 Task: Add a condition where "Channel Is not Chat transcript" in new tickets in your groups.
Action: Mouse moved to (122, 401)
Screenshot: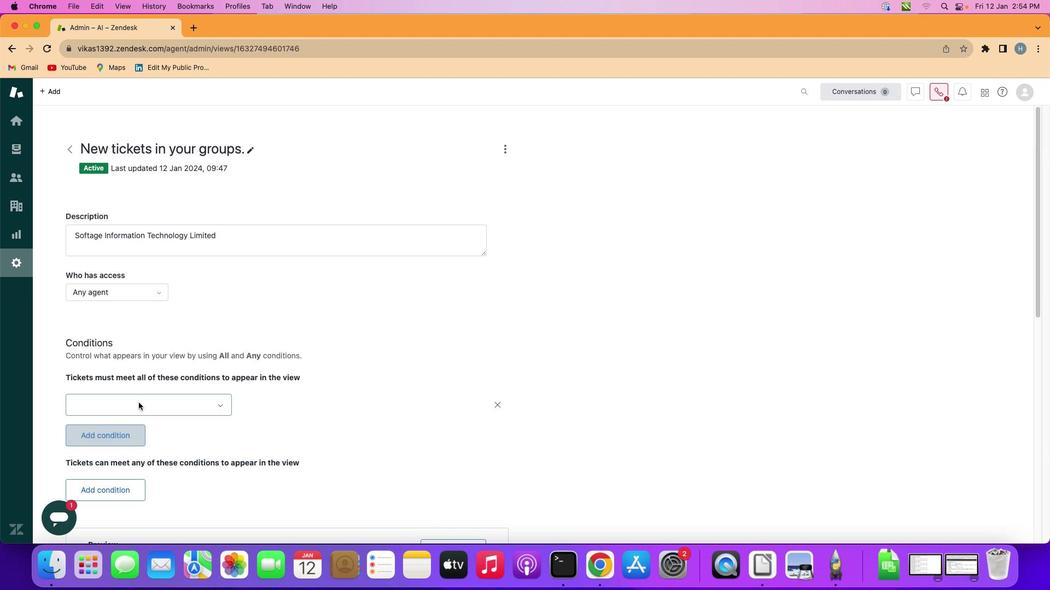 
Action: Mouse pressed left at (122, 401)
Screenshot: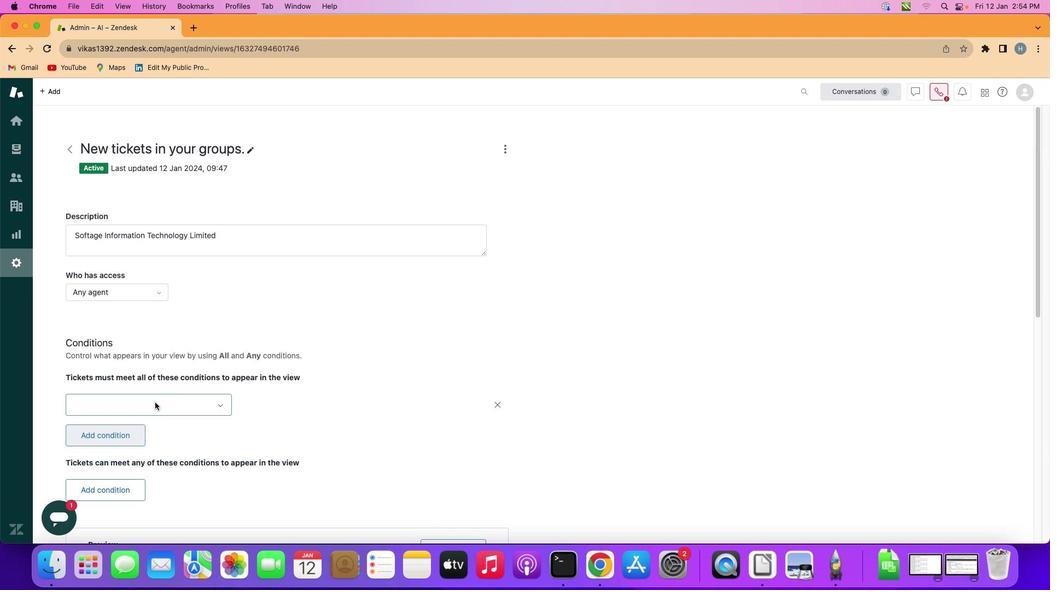 
Action: Mouse moved to (168, 403)
Screenshot: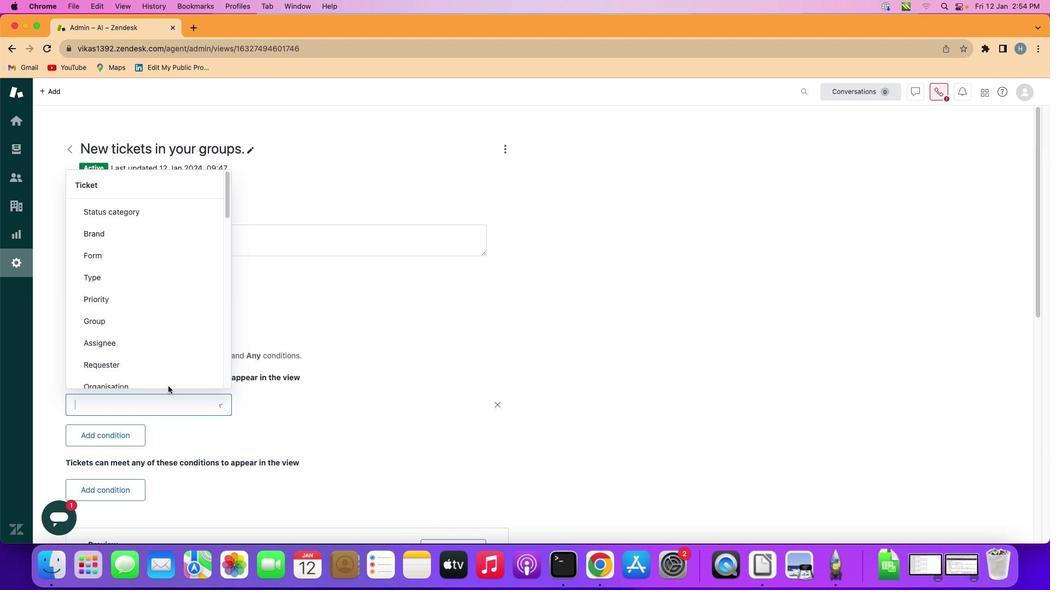
Action: Mouse pressed left at (168, 403)
Screenshot: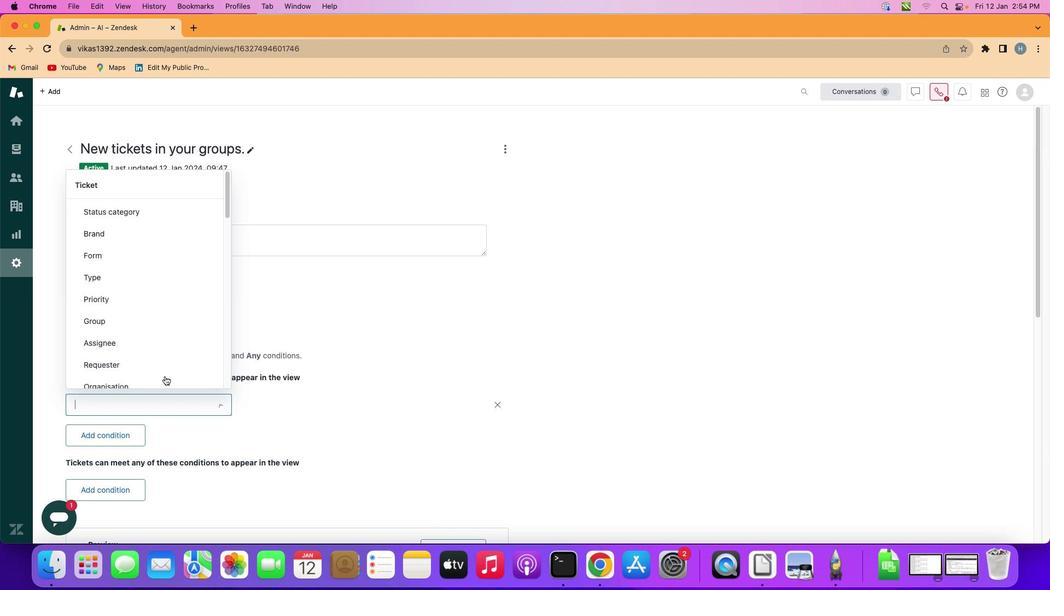 
Action: Mouse moved to (156, 289)
Screenshot: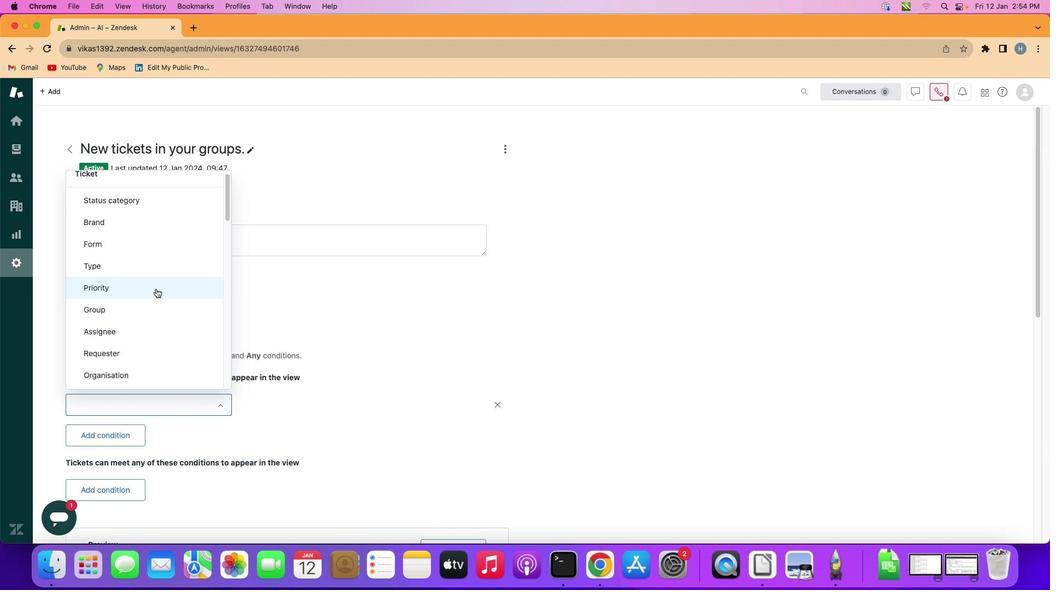 
Action: Mouse scrolled (156, 289) with delta (0, 0)
Screenshot: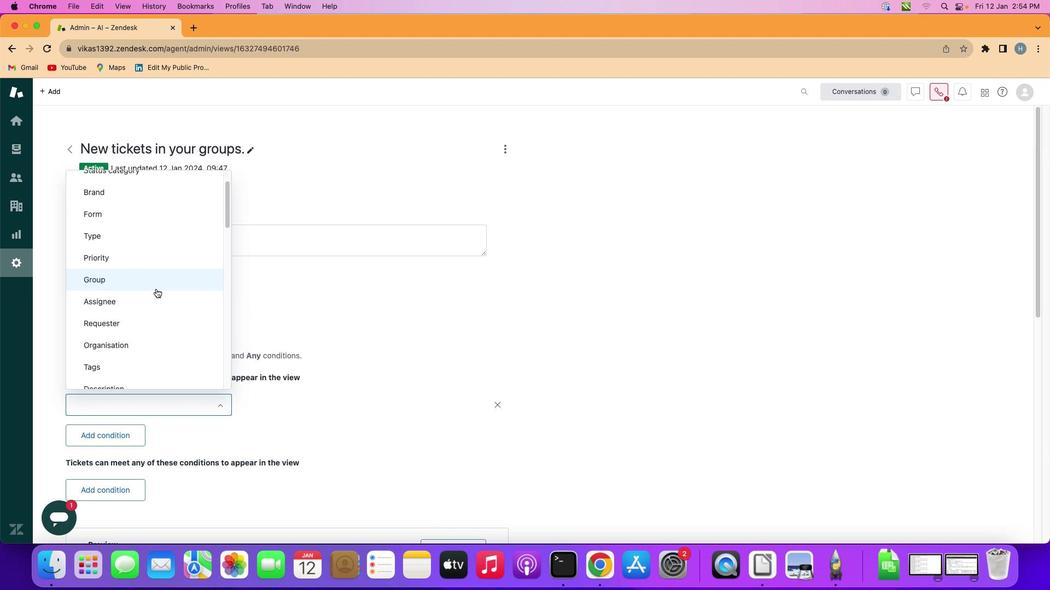 
Action: Mouse scrolled (156, 289) with delta (0, 0)
Screenshot: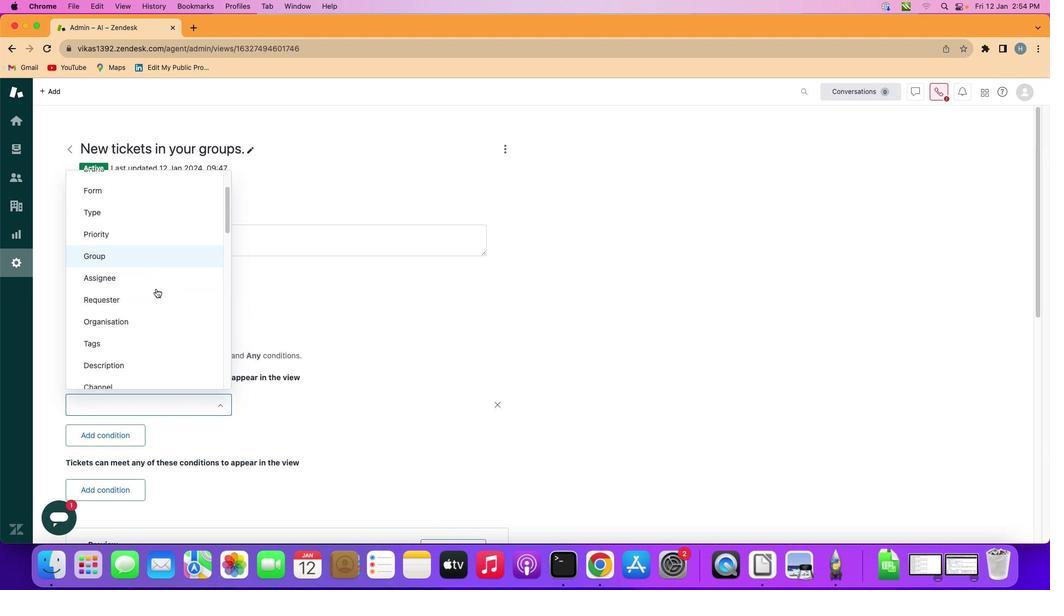 
Action: Mouse scrolled (156, 289) with delta (0, 0)
Screenshot: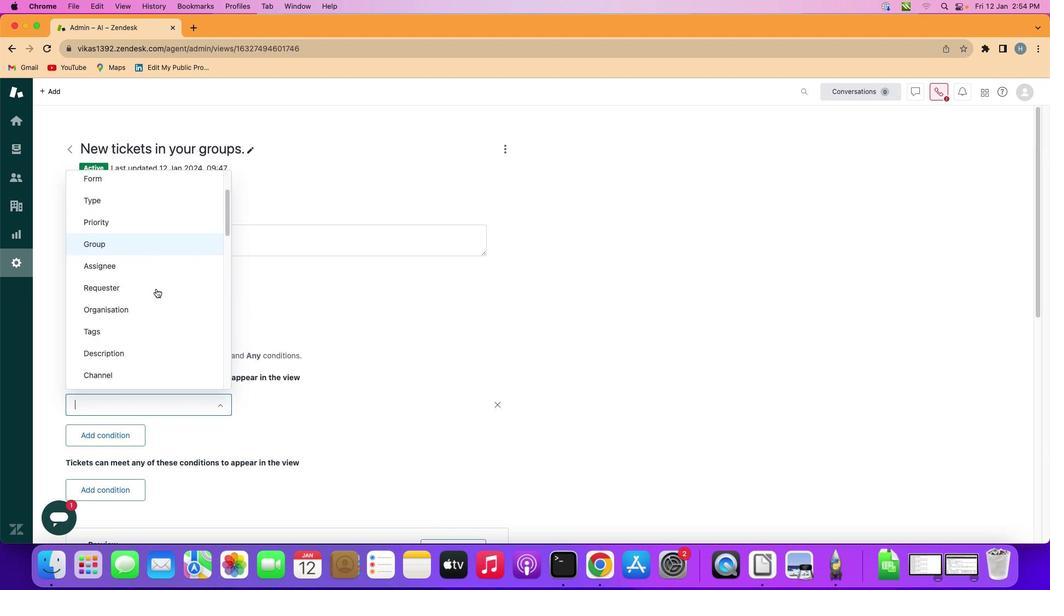 
Action: Mouse moved to (156, 289)
Screenshot: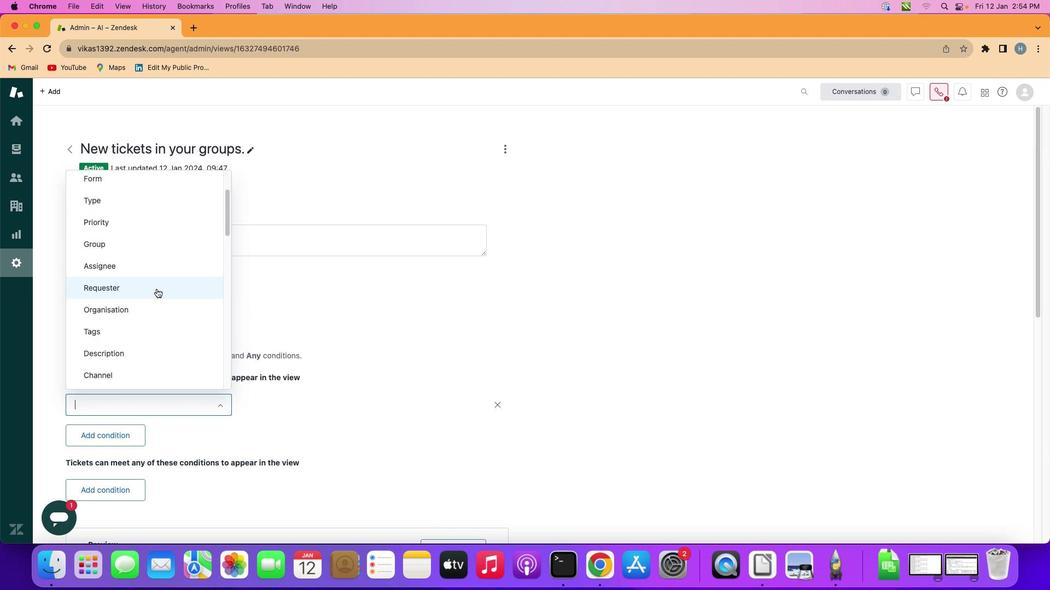 
Action: Mouse scrolled (156, 289) with delta (0, 0)
Screenshot: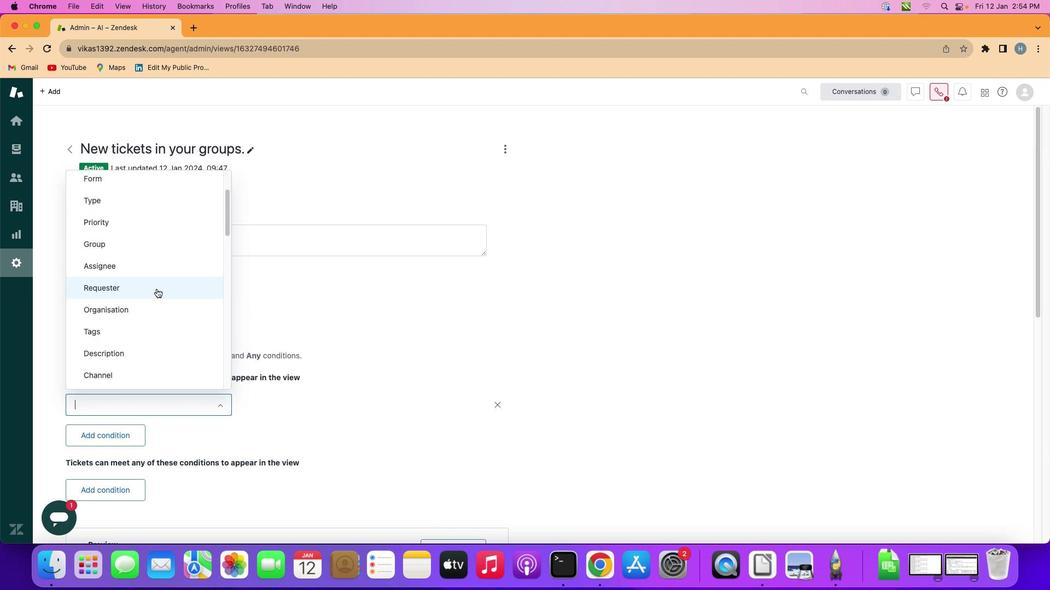 
Action: Mouse scrolled (156, 289) with delta (0, 0)
Screenshot: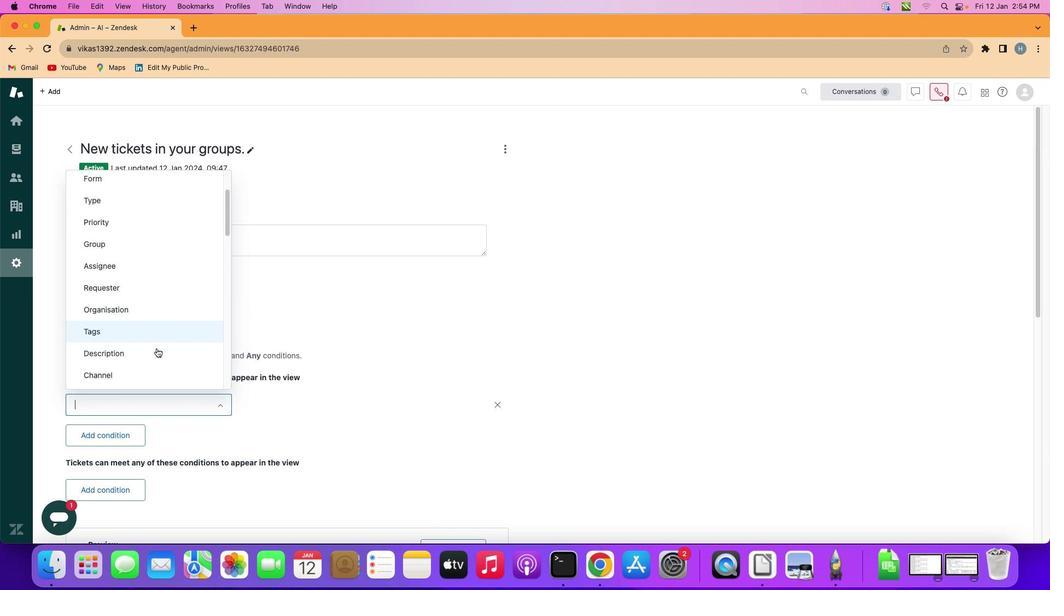 
Action: Mouse moved to (156, 369)
Screenshot: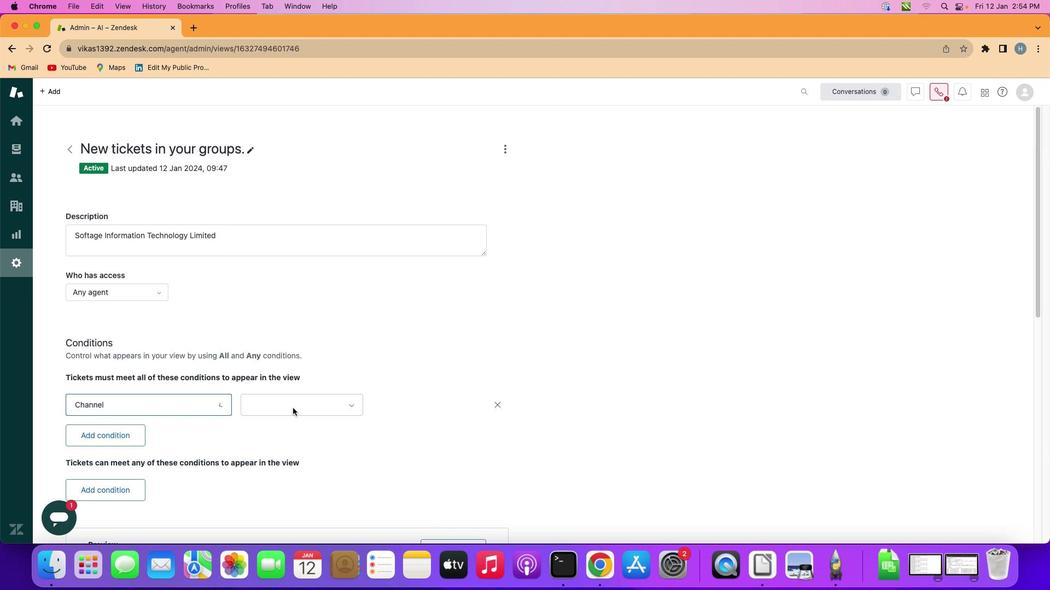 
Action: Mouse pressed left at (156, 369)
Screenshot: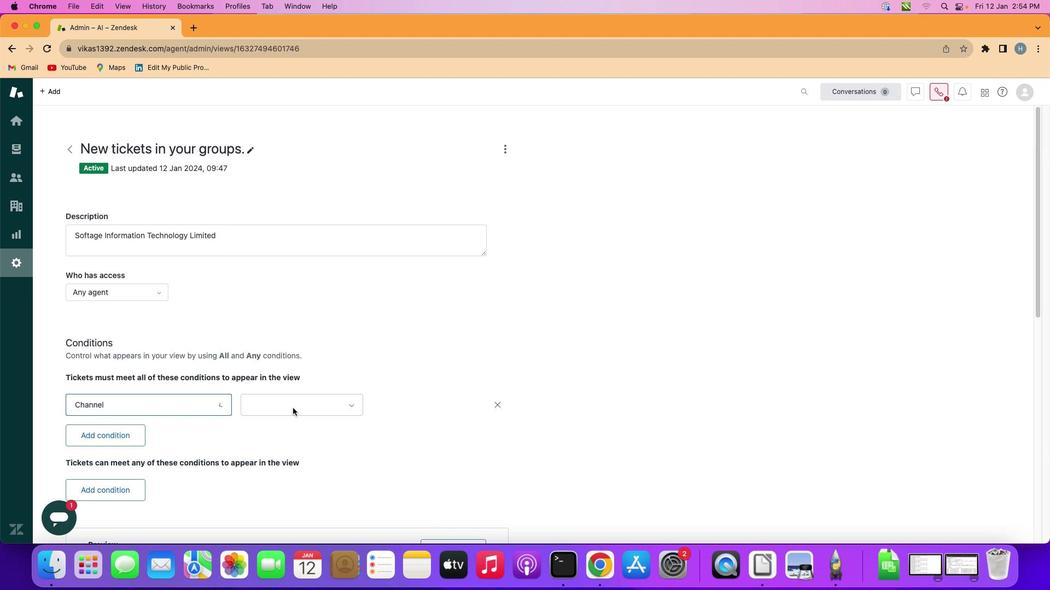 
Action: Mouse moved to (294, 408)
Screenshot: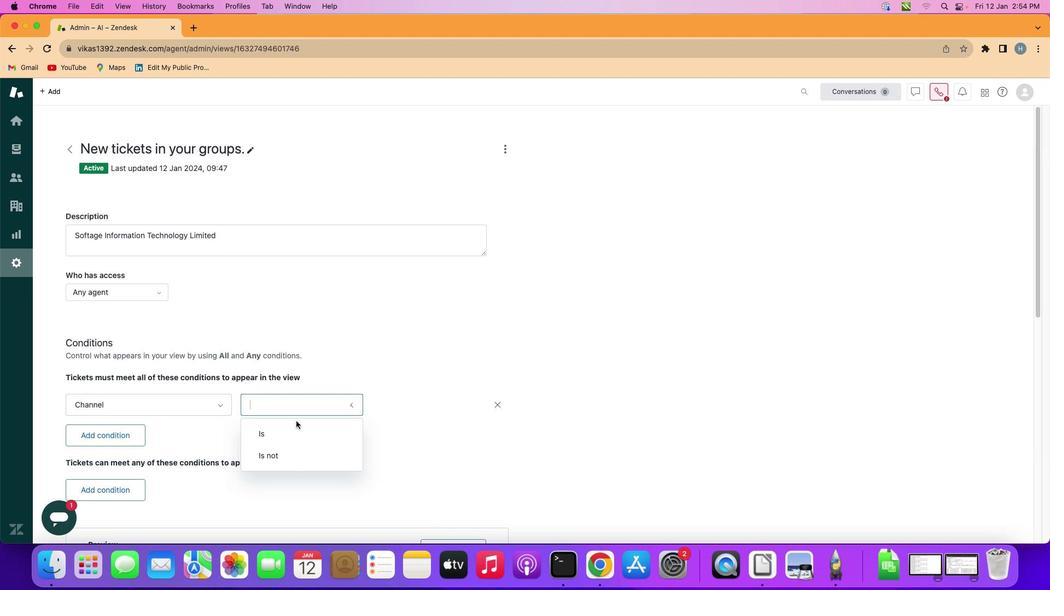 
Action: Mouse pressed left at (294, 408)
Screenshot: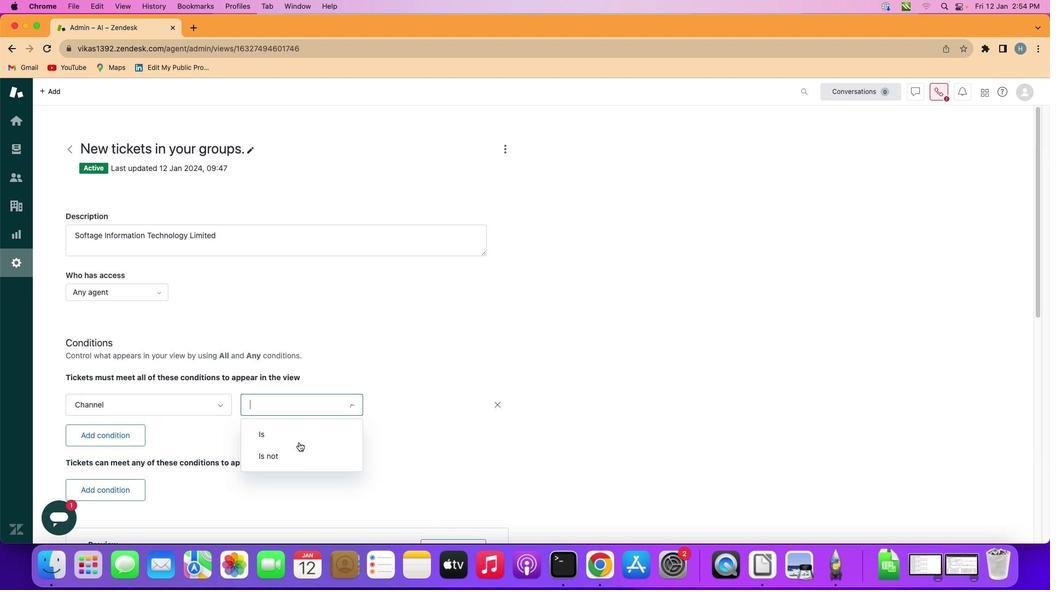 
Action: Mouse moved to (298, 450)
Screenshot: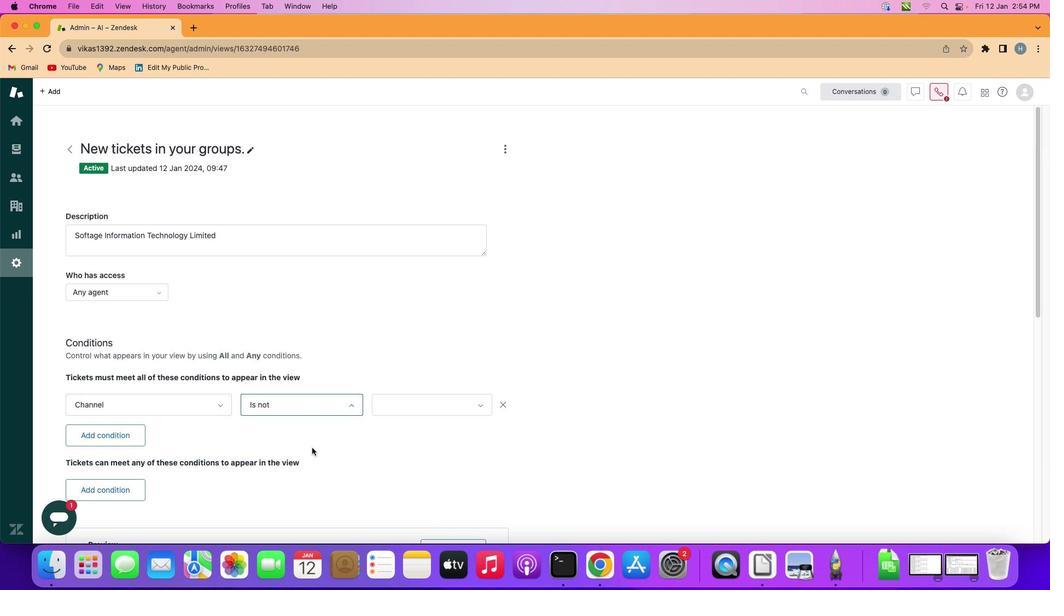 
Action: Mouse pressed left at (298, 450)
Screenshot: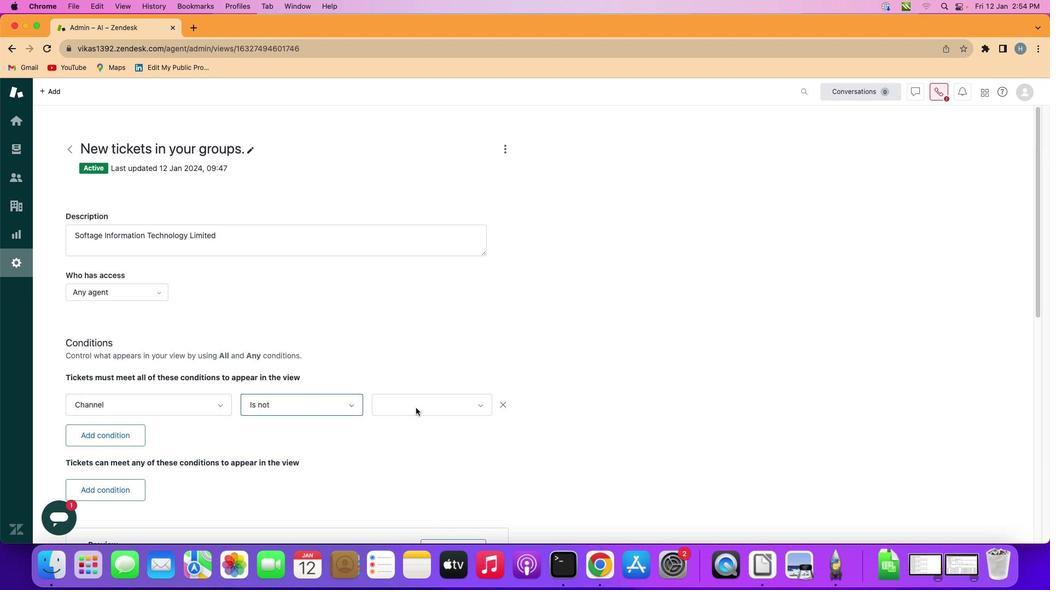 
Action: Mouse moved to (416, 408)
Screenshot: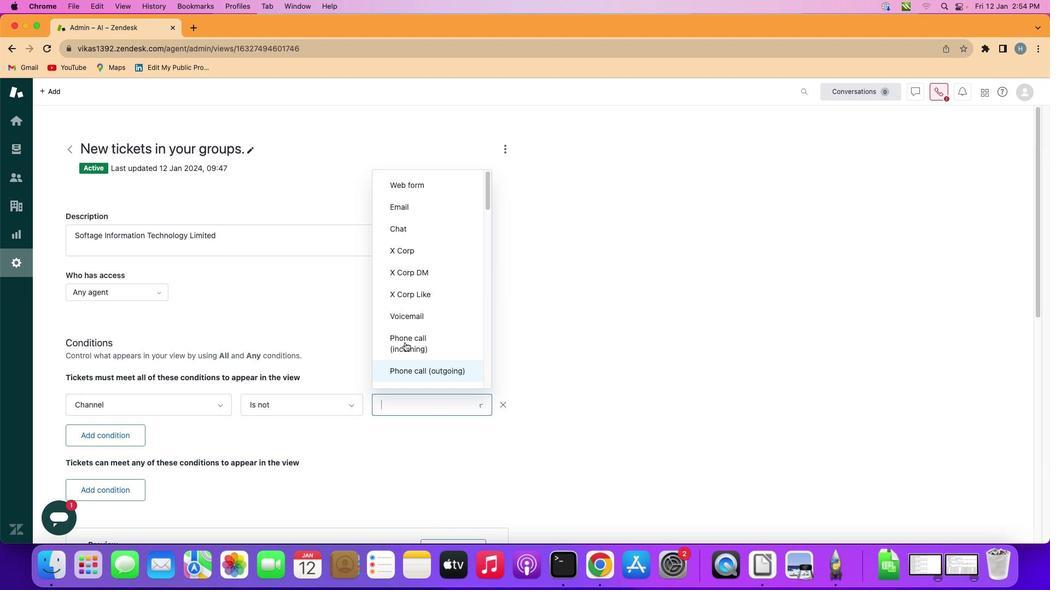 
Action: Mouse pressed left at (416, 408)
Screenshot: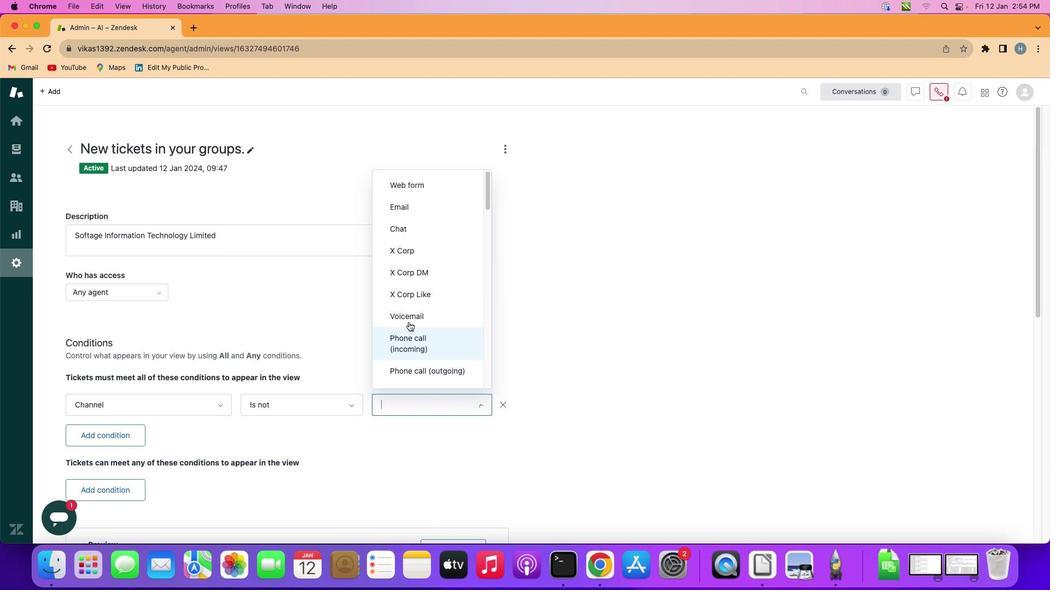 
Action: Mouse moved to (444, 281)
Screenshot: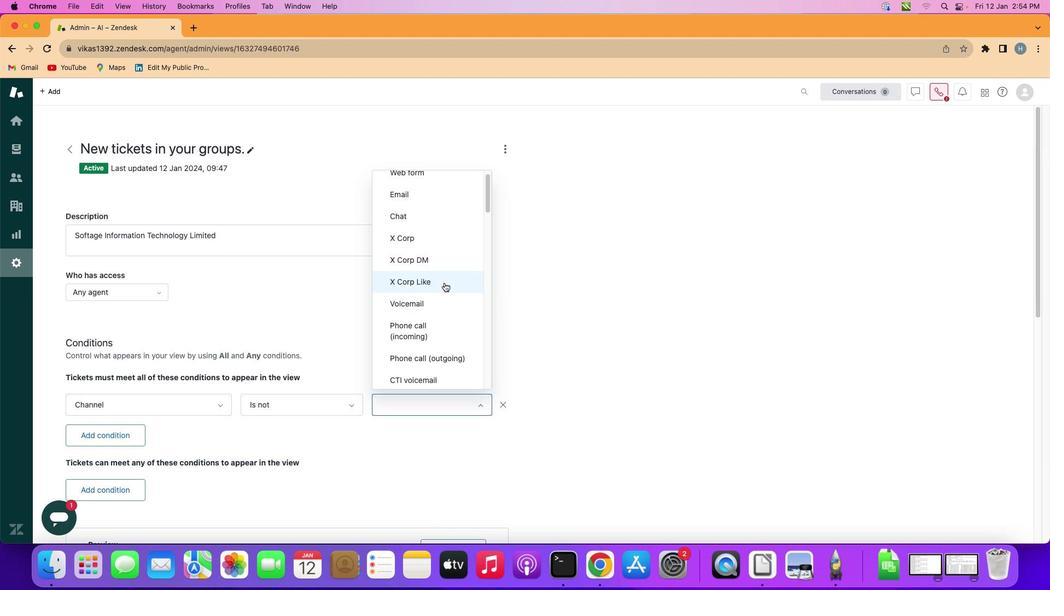 
Action: Mouse scrolled (444, 281) with delta (0, 0)
Screenshot: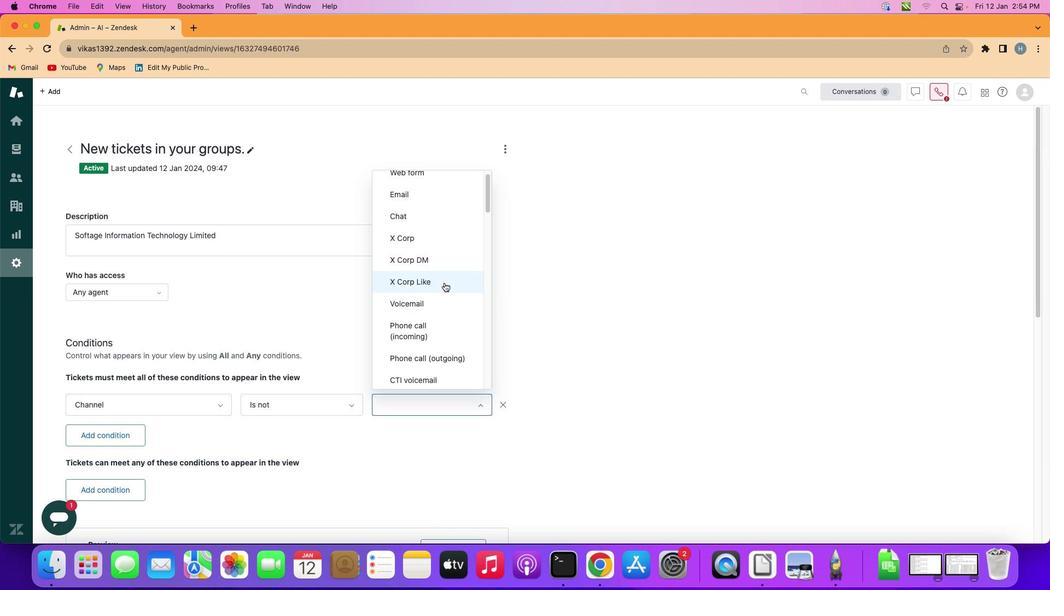
Action: Mouse moved to (444, 282)
Screenshot: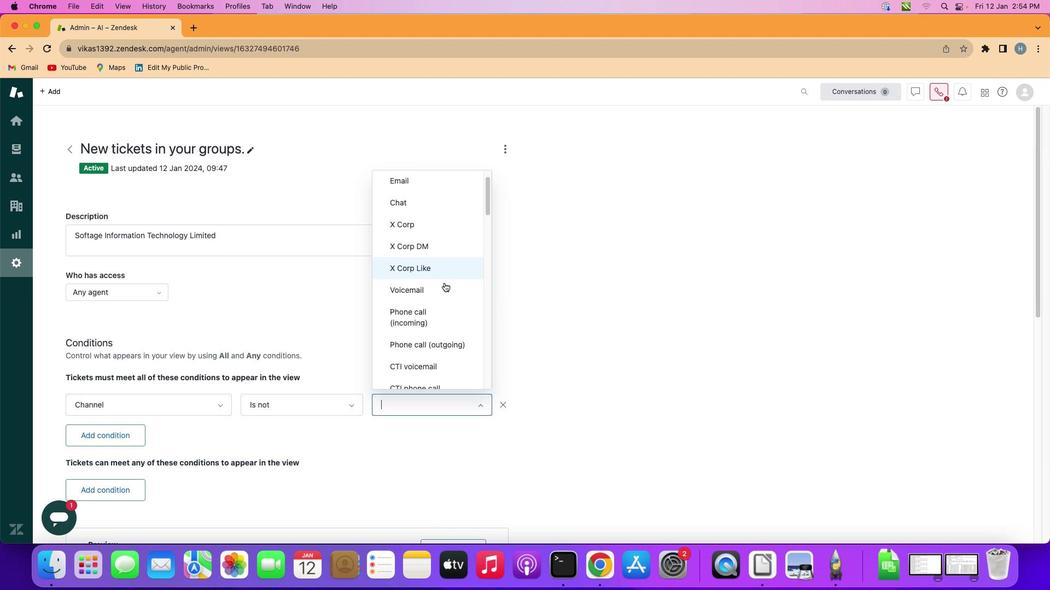 
Action: Mouse scrolled (444, 282) with delta (0, 0)
Screenshot: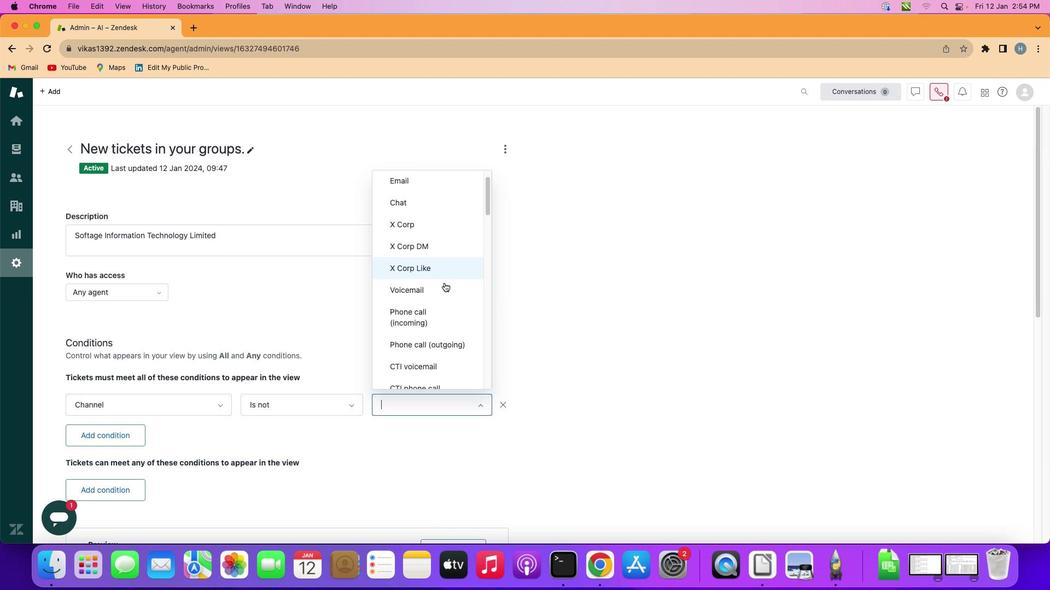 
Action: Mouse moved to (444, 282)
Screenshot: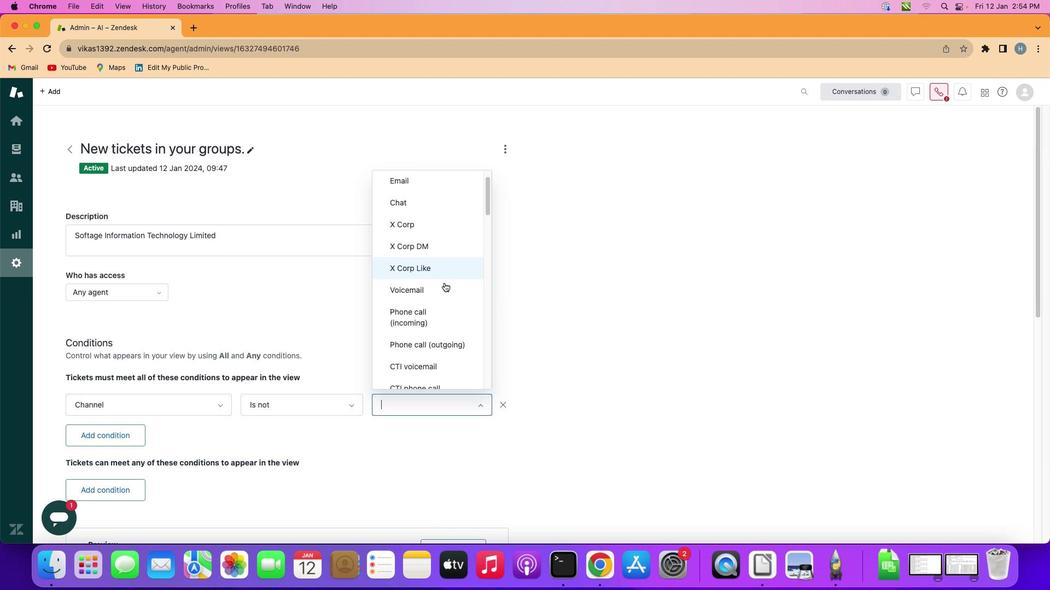 
Action: Mouse scrolled (444, 282) with delta (0, 0)
Screenshot: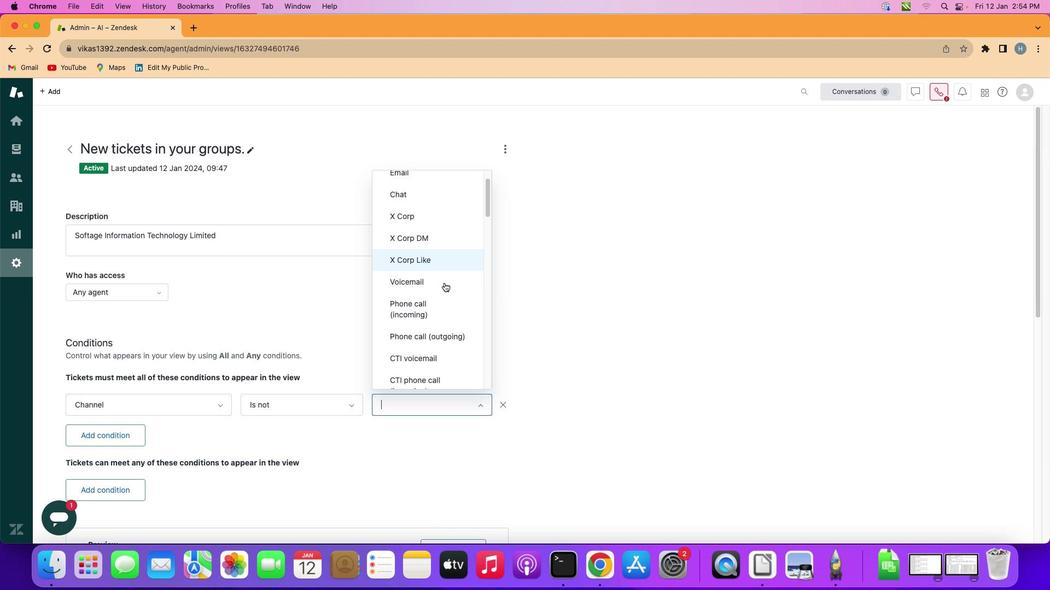 
Action: Mouse scrolled (444, 282) with delta (0, 0)
Screenshot: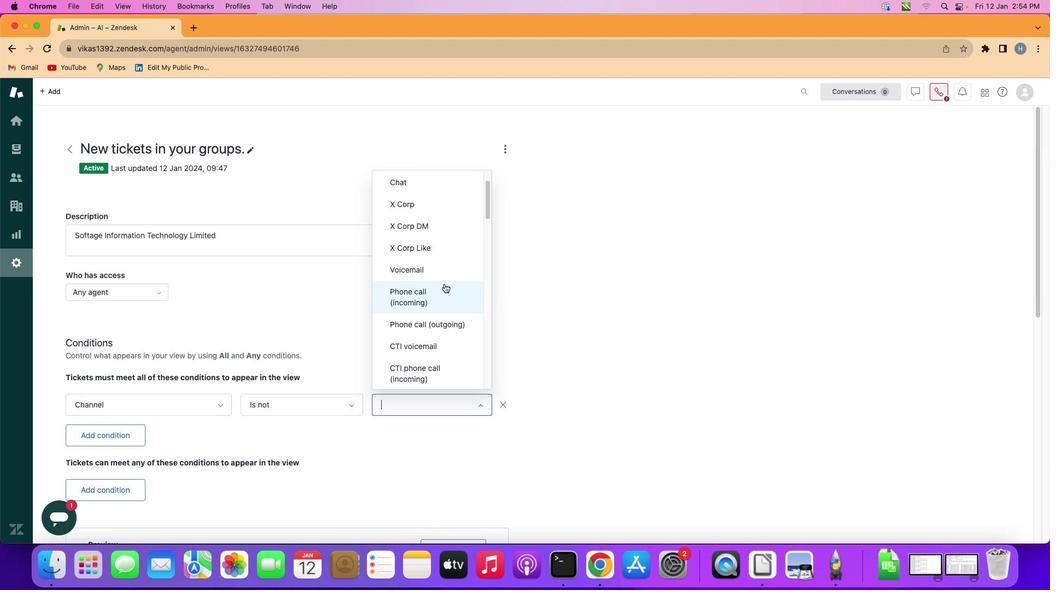 
Action: Mouse scrolled (444, 282) with delta (0, 0)
Screenshot: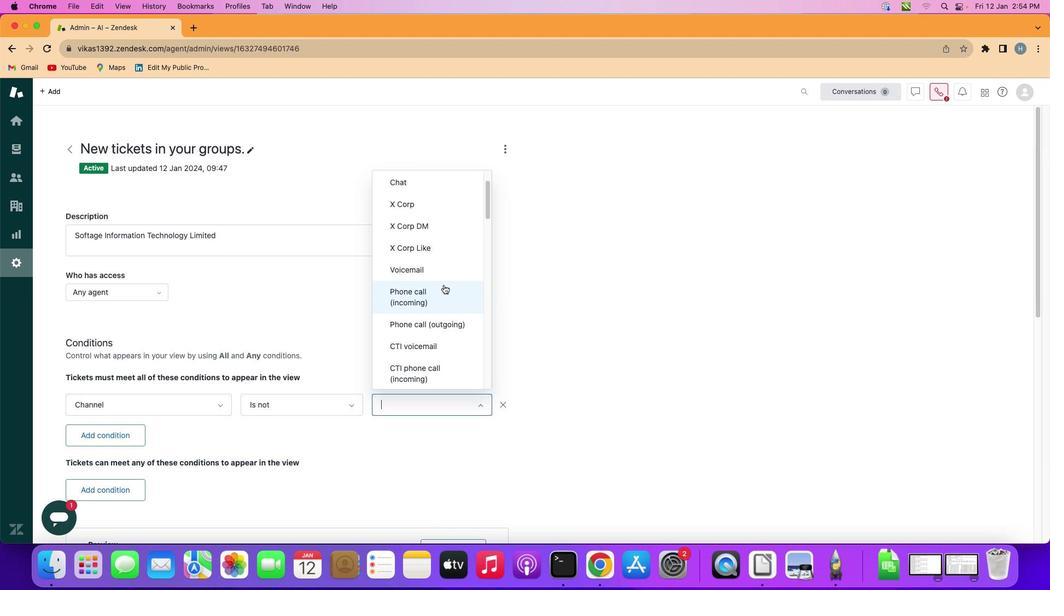 
Action: Mouse moved to (444, 284)
Screenshot: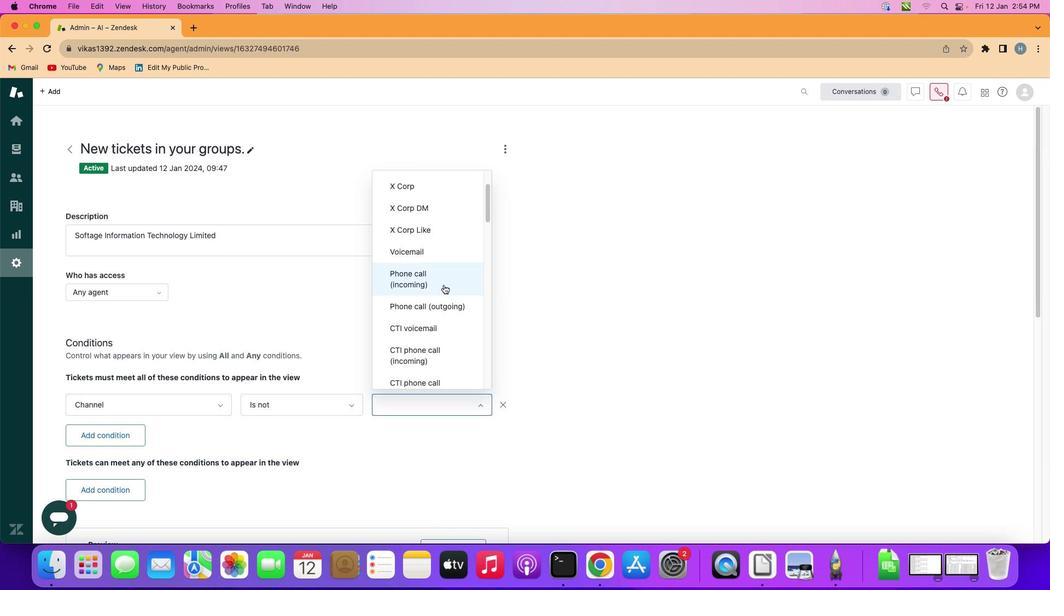 
Action: Mouse scrolled (444, 284) with delta (0, 0)
Screenshot: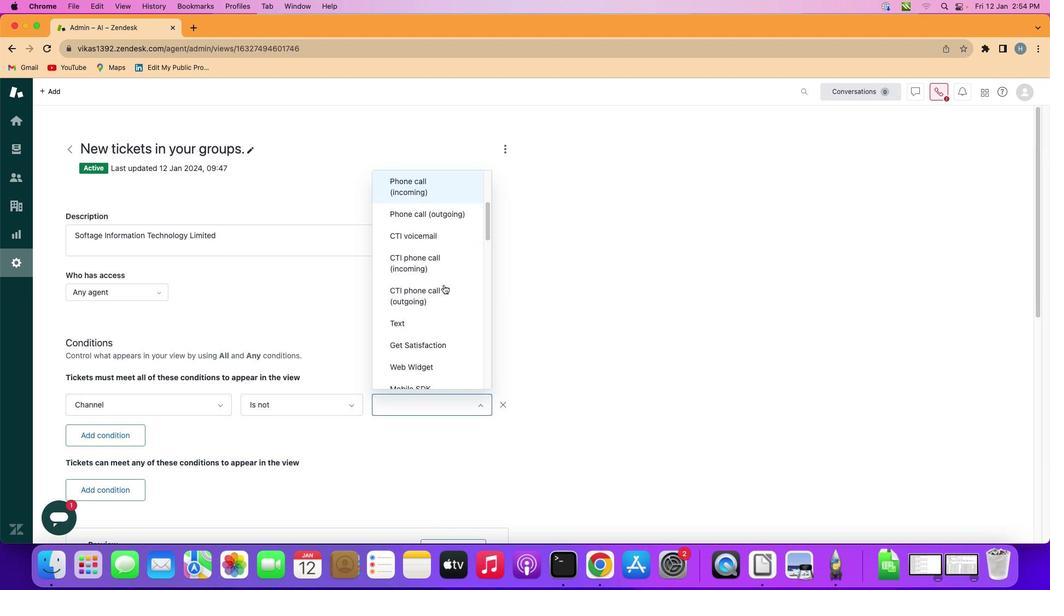 
Action: Mouse scrolled (444, 284) with delta (0, 0)
Screenshot: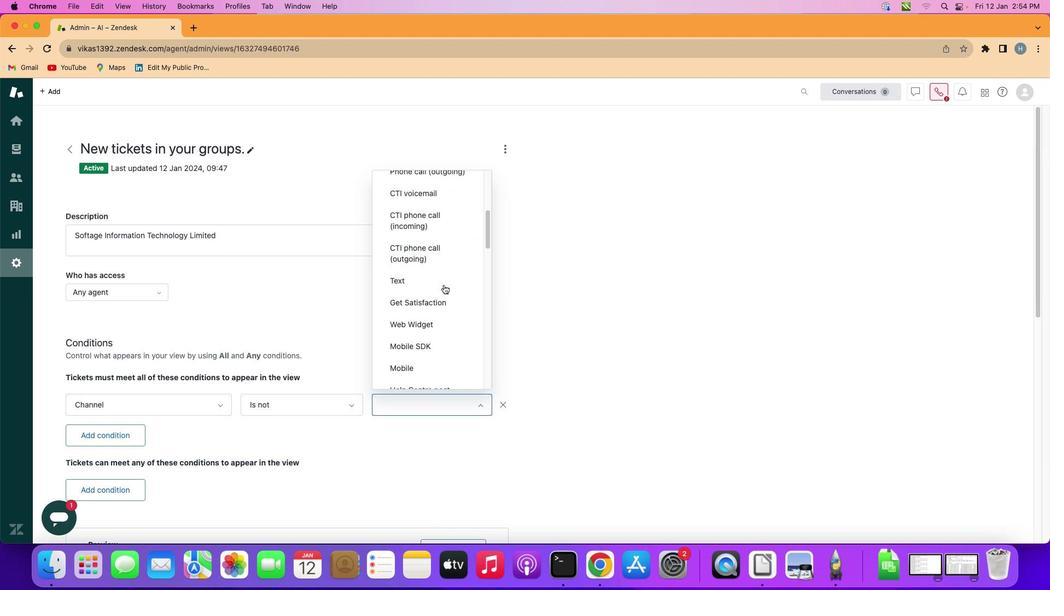 
Action: Mouse scrolled (444, 284) with delta (0, 0)
Screenshot: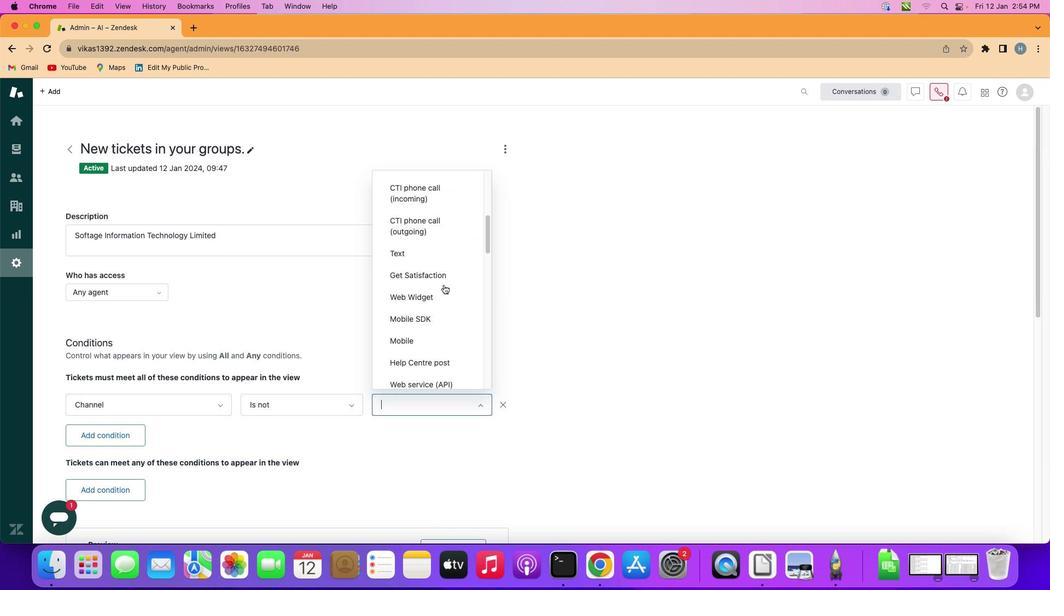 
Action: Mouse scrolled (444, 284) with delta (0, -1)
Screenshot: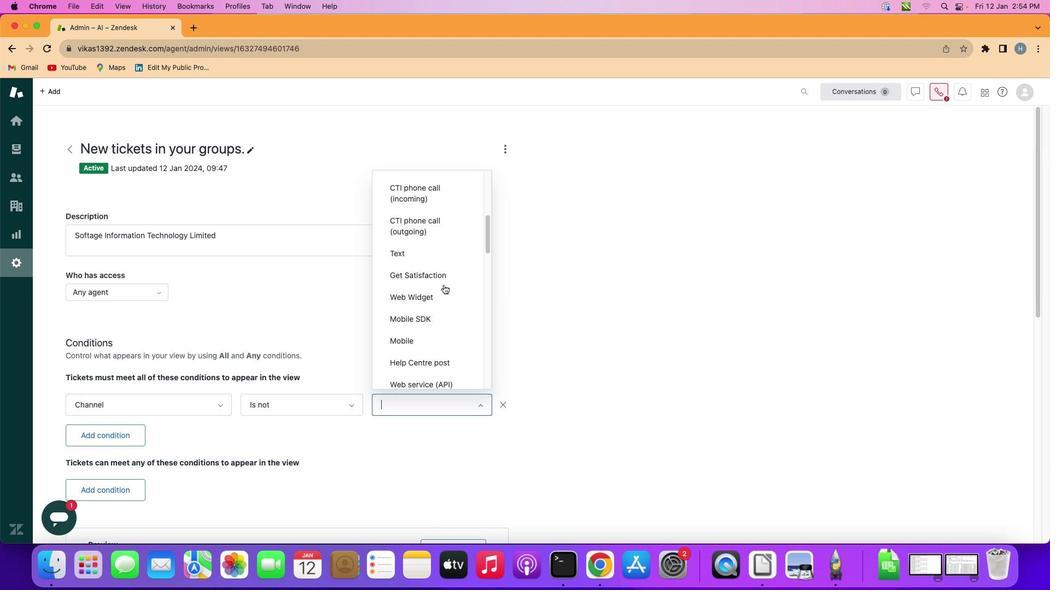 
Action: Mouse scrolled (444, 284) with delta (0, -1)
Screenshot: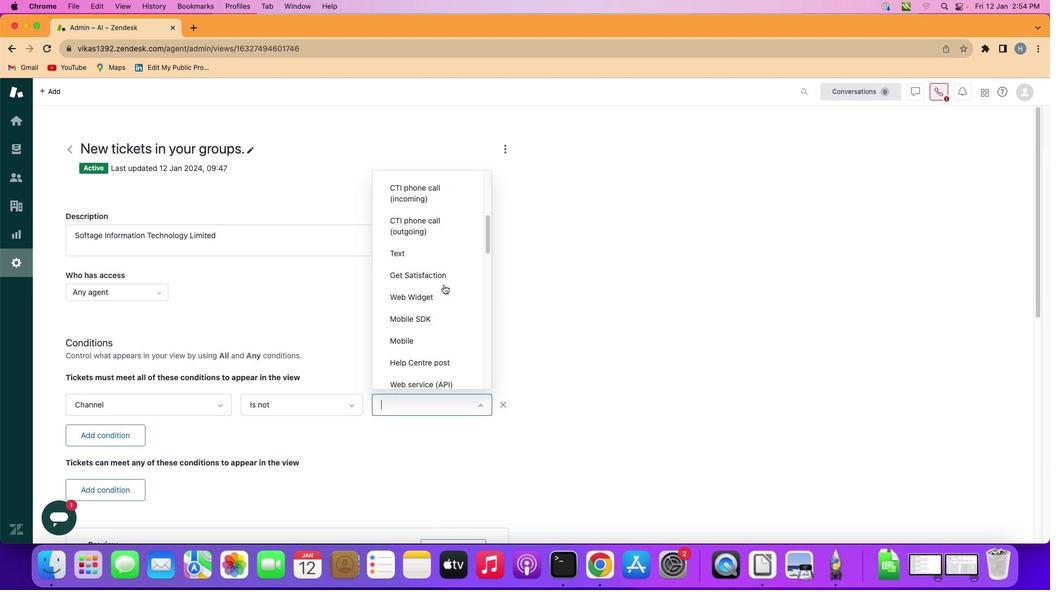 
Action: Mouse scrolled (444, 284) with delta (0, 0)
Screenshot: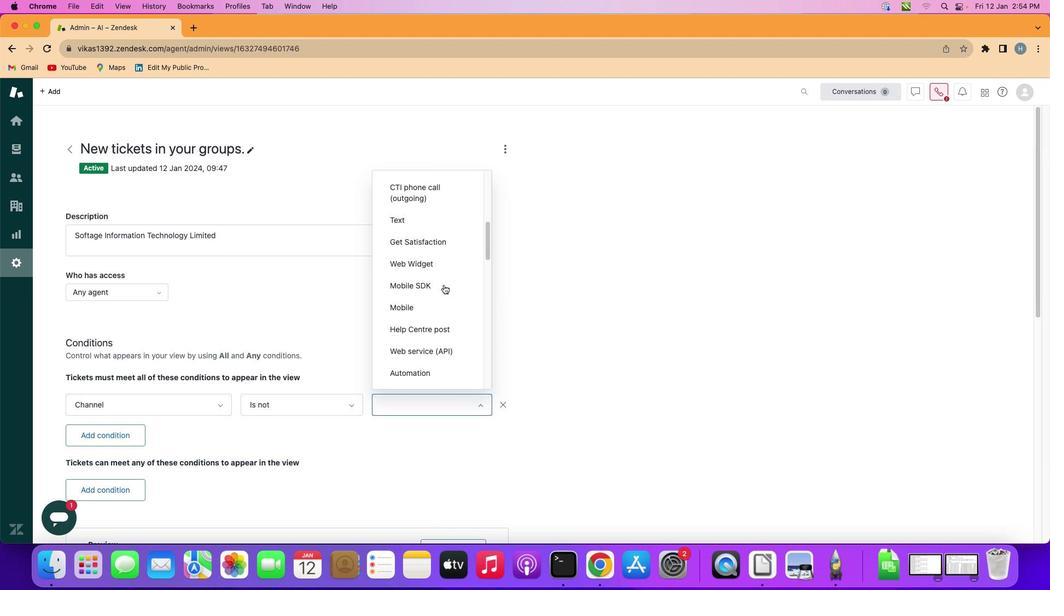 
Action: Mouse scrolled (444, 284) with delta (0, 0)
Screenshot: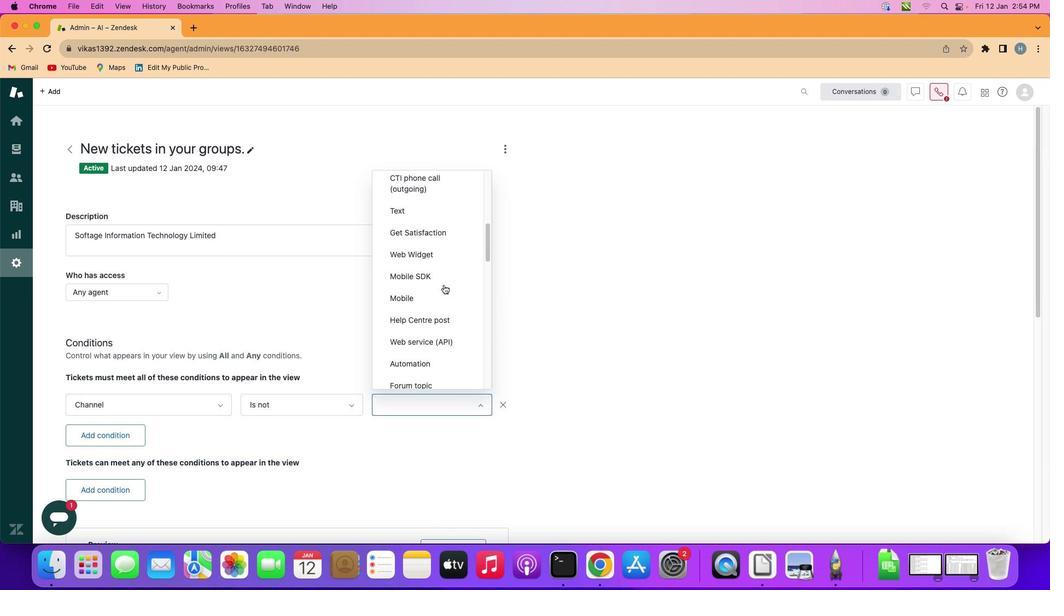 
Action: Mouse scrolled (444, 284) with delta (0, 0)
Screenshot: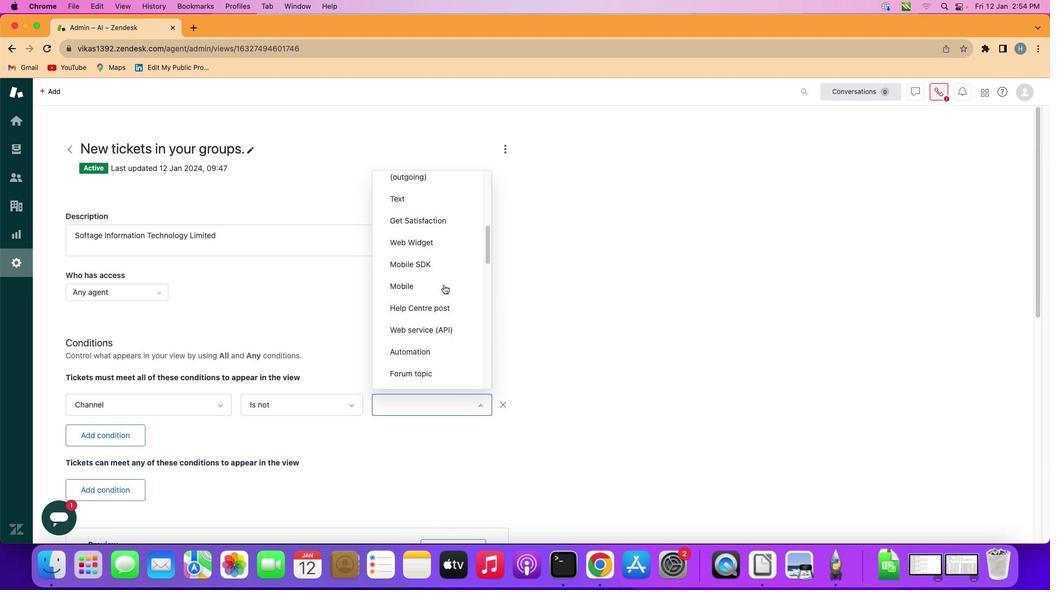
Action: Mouse scrolled (444, 284) with delta (0, 0)
Screenshot: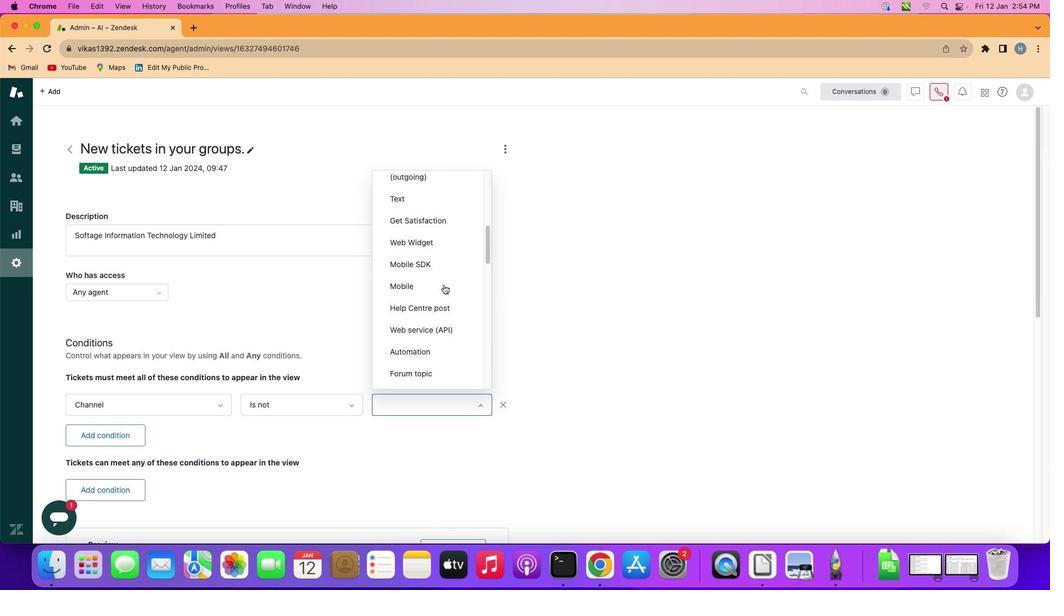 
Action: Mouse scrolled (444, 284) with delta (0, 0)
Screenshot: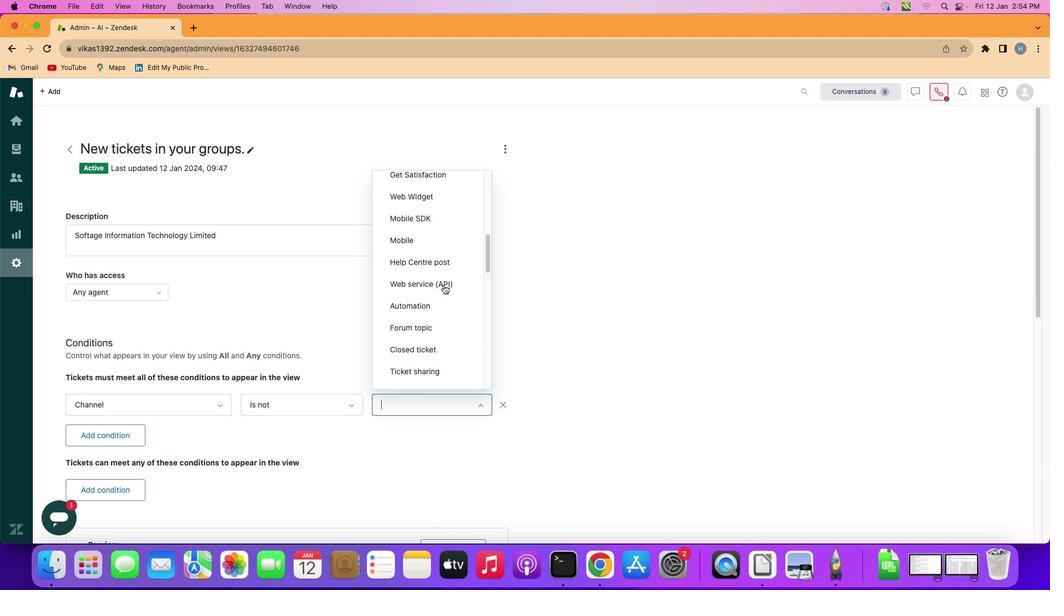 
Action: Mouse scrolled (444, 284) with delta (0, 0)
Screenshot: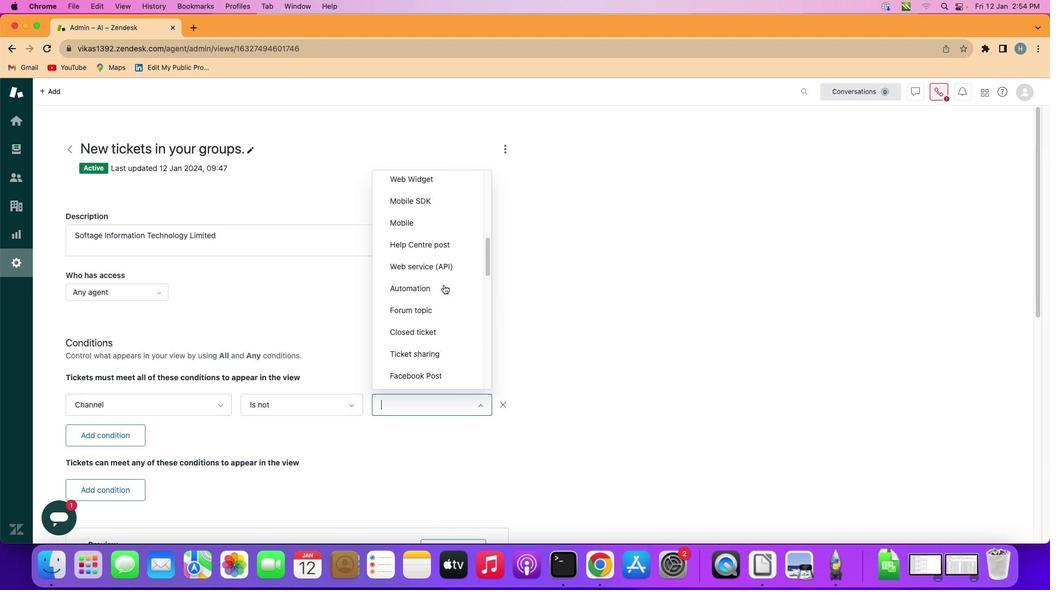 
Action: Mouse scrolled (444, 284) with delta (0, 0)
Screenshot: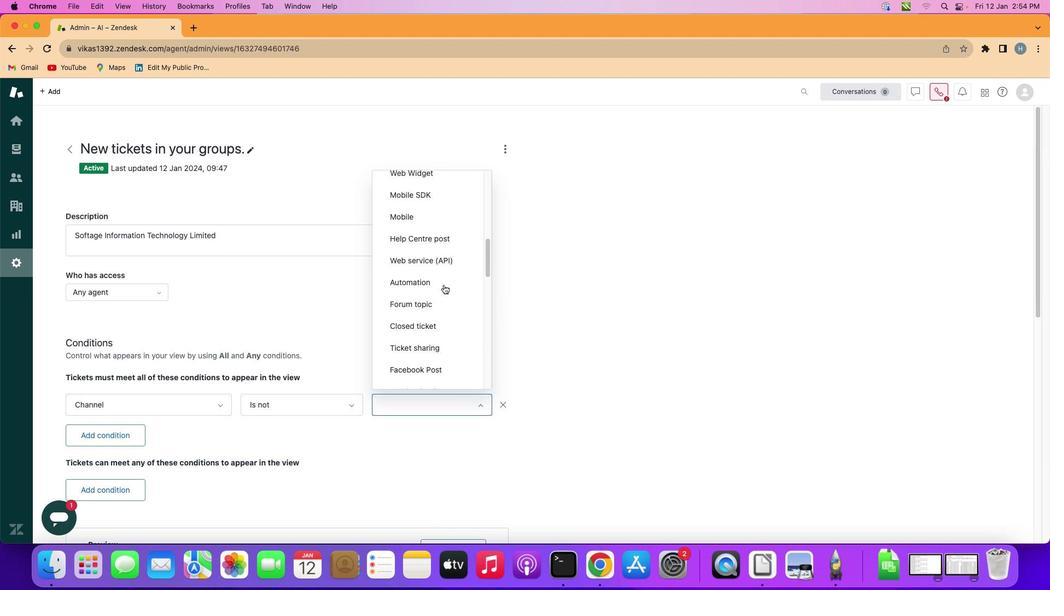 
Action: Mouse scrolled (444, 284) with delta (0, 0)
Screenshot: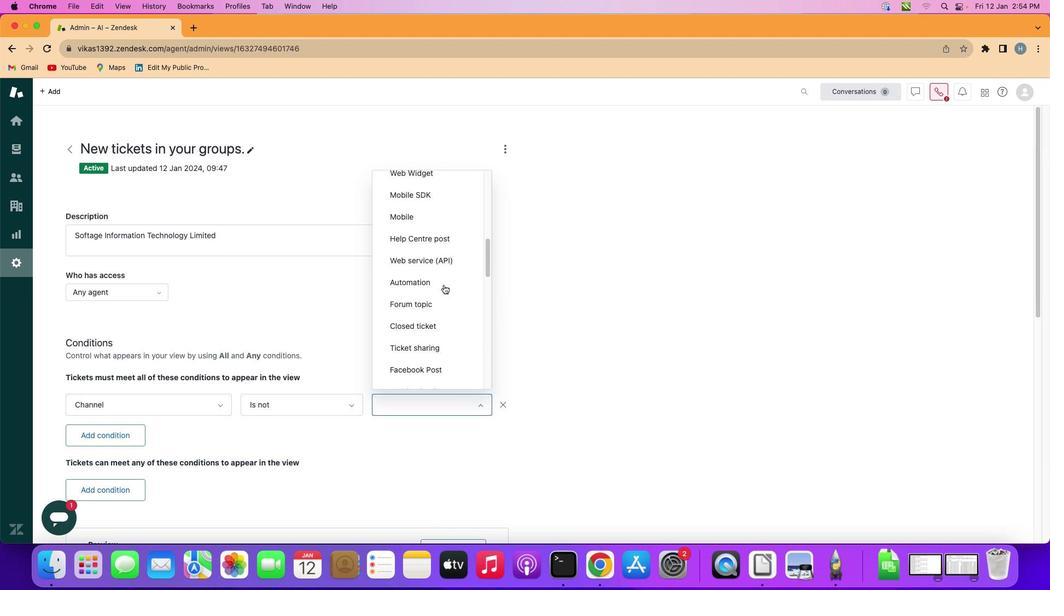 
Action: Mouse scrolled (444, 284) with delta (0, 0)
Screenshot: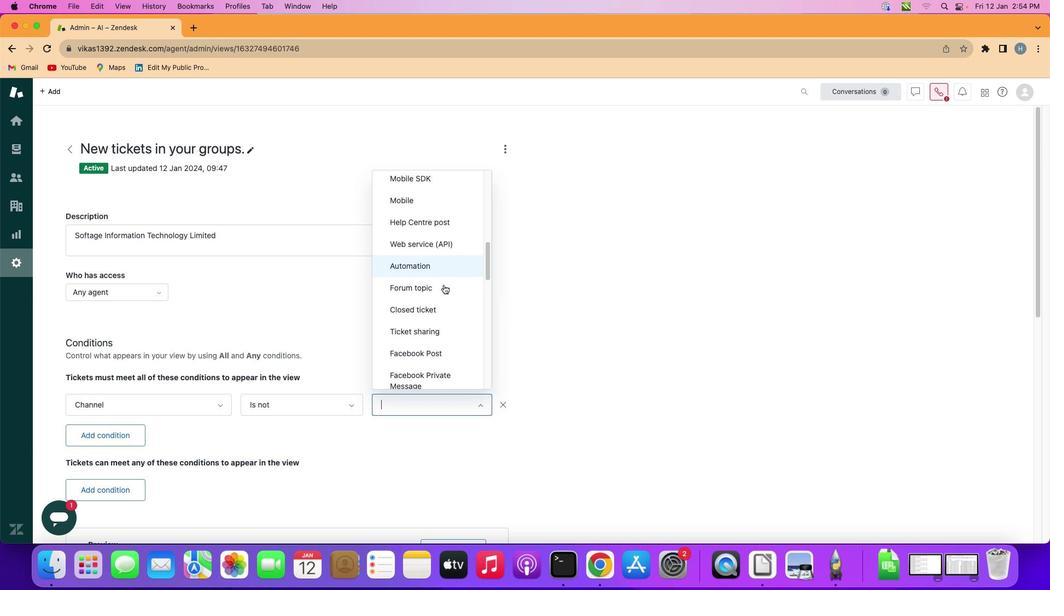 
Action: Mouse scrolled (444, 284) with delta (0, 0)
Screenshot: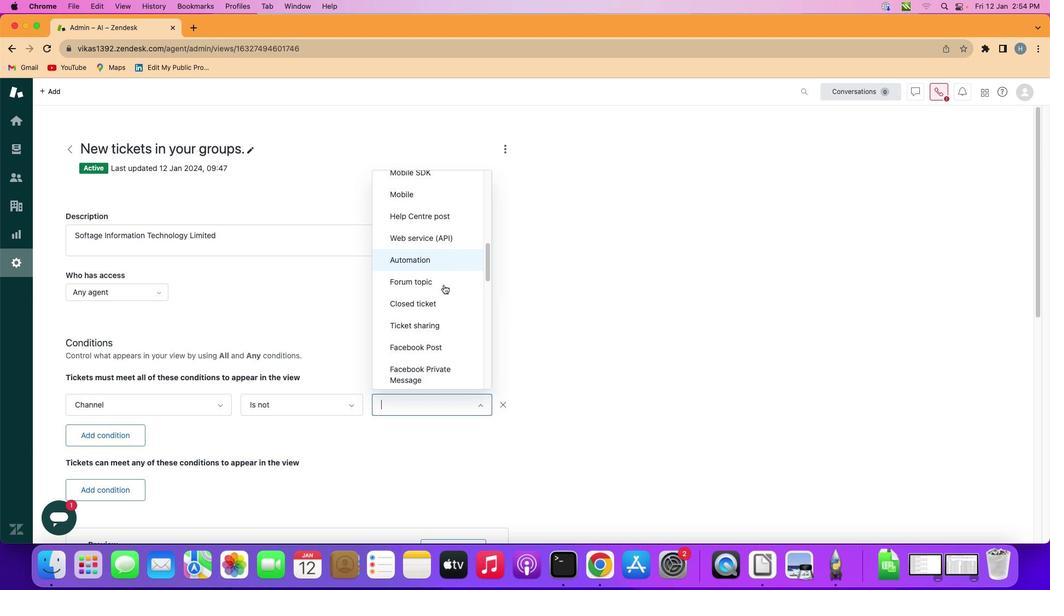 
Action: Mouse scrolled (444, 284) with delta (0, 0)
Screenshot: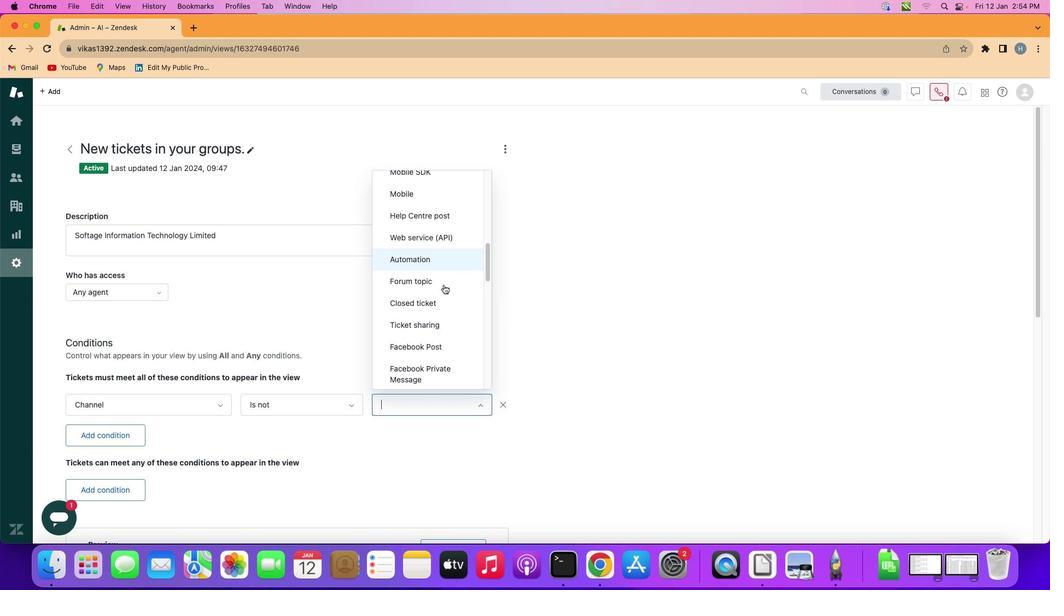 
Action: Mouse moved to (444, 284)
Screenshot: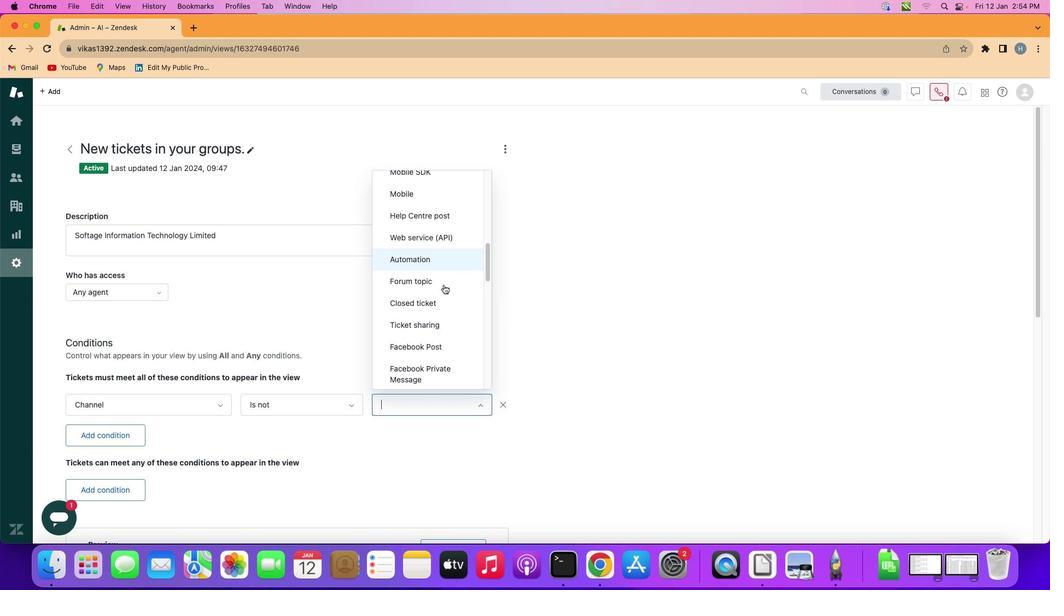 
Action: Mouse scrolled (444, 284) with delta (0, 0)
Screenshot: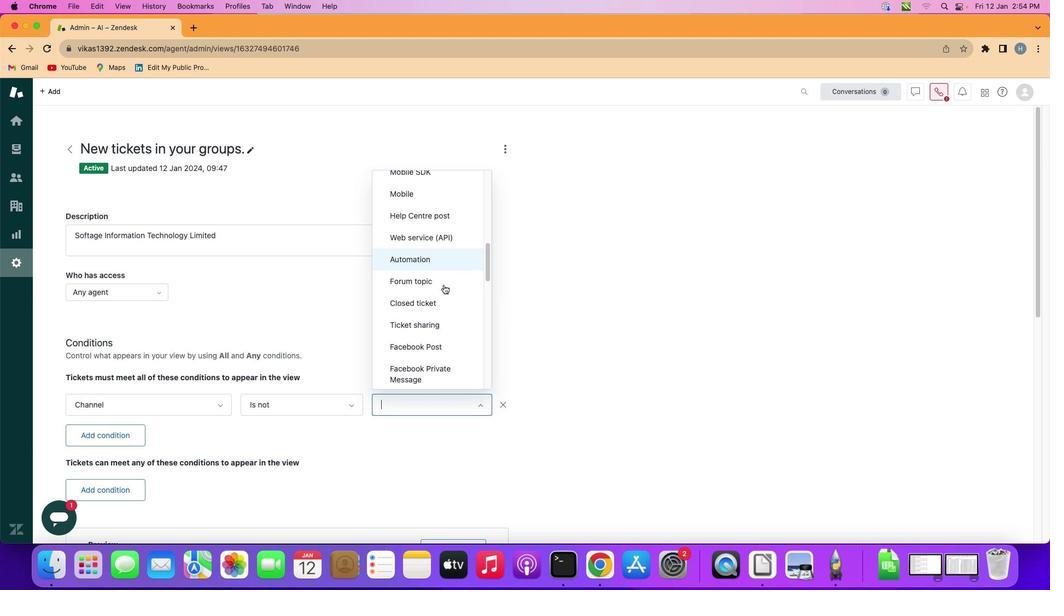 
Action: Mouse scrolled (444, 284) with delta (0, 0)
Screenshot: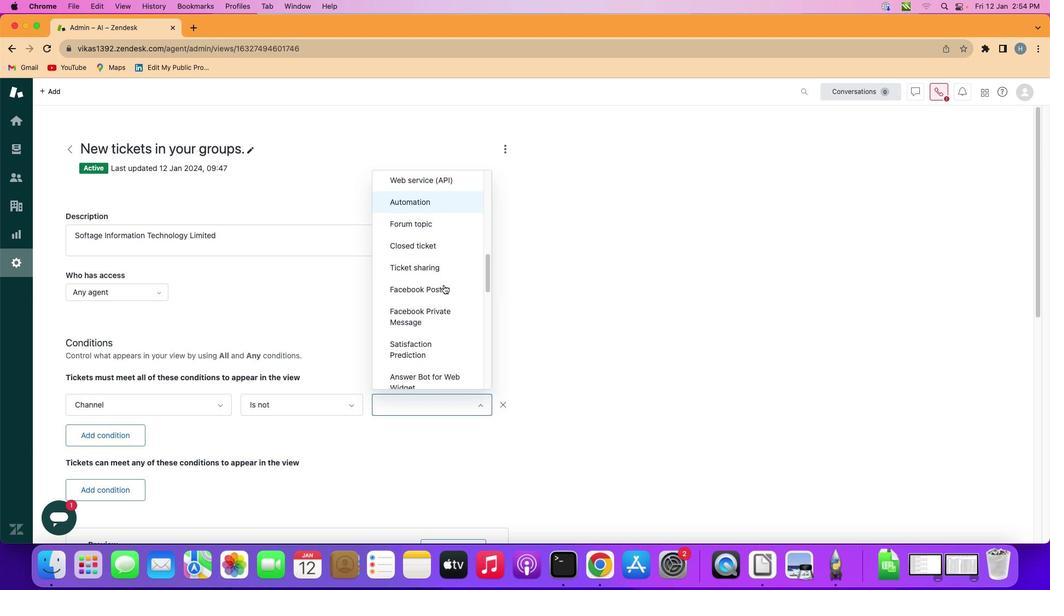
Action: Mouse scrolled (444, 284) with delta (0, 0)
Screenshot: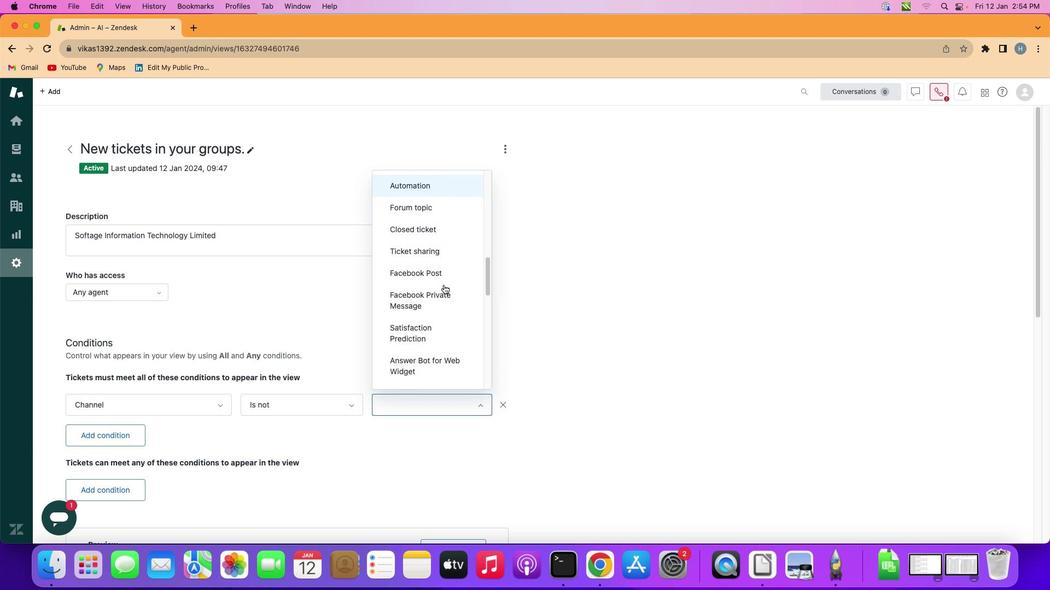 
Action: Mouse scrolled (444, 284) with delta (0, 0)
Screenshot: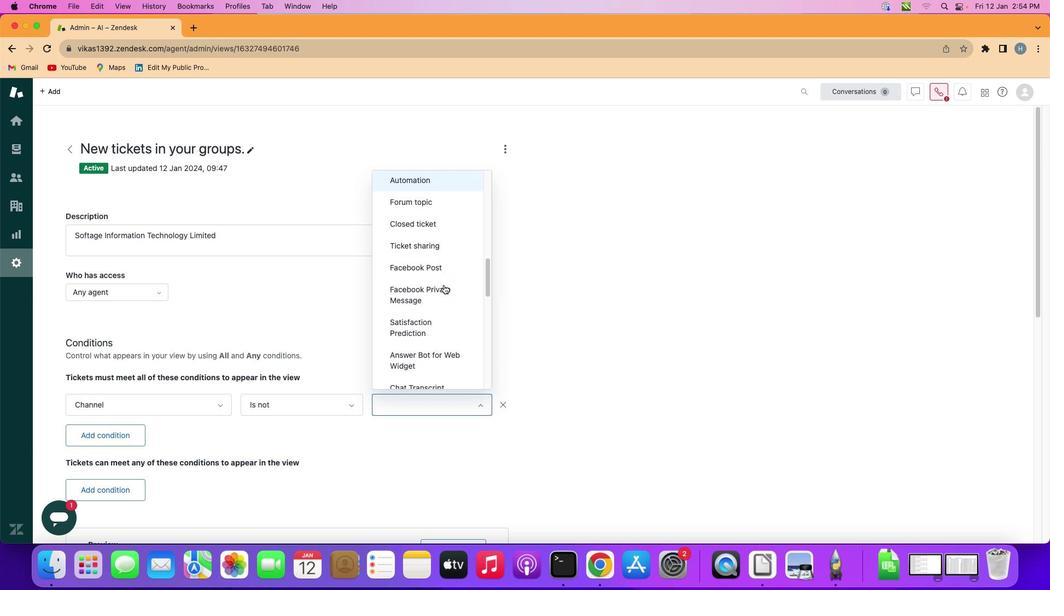 
Action: Mouse scrolled (444, 284) with delta (0, 0)
Screenshot: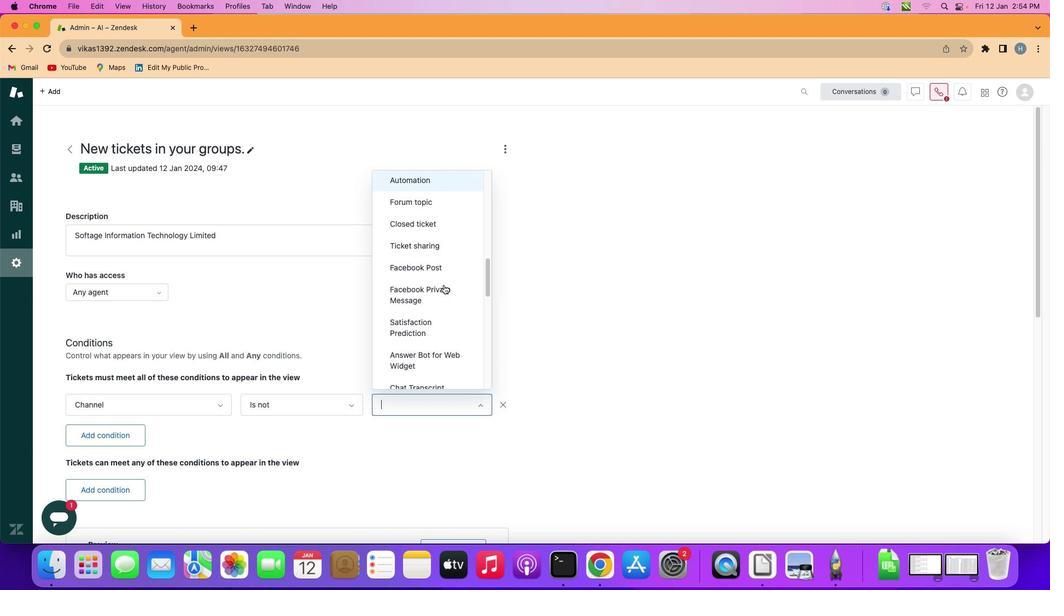 
Action: Mouse scrolled (444, 284) with delta (0, 0)
Screenshot: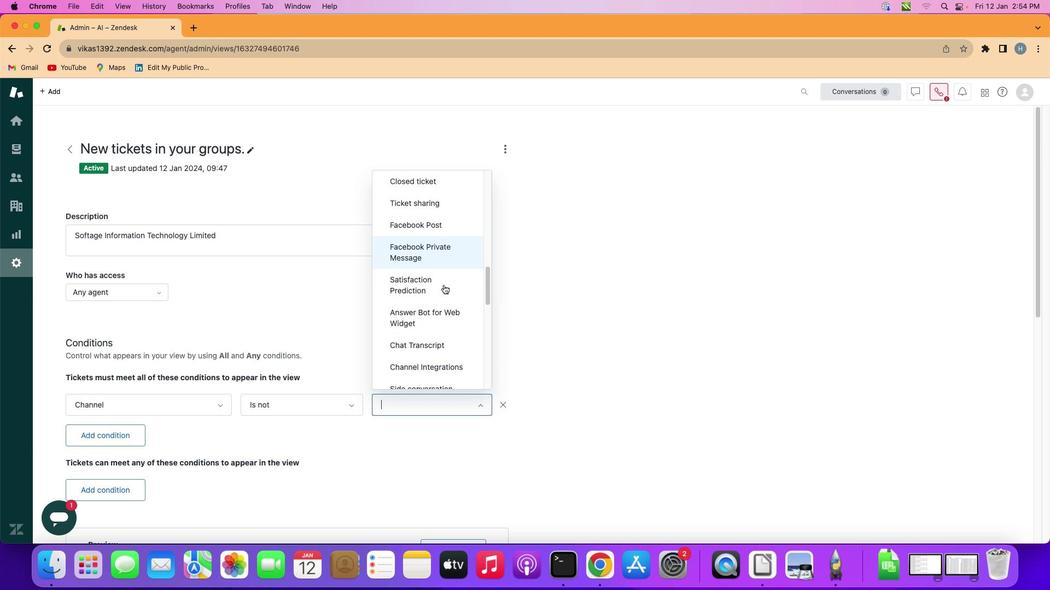 
Action: Mouse moved to (444, 285)
Screenshot: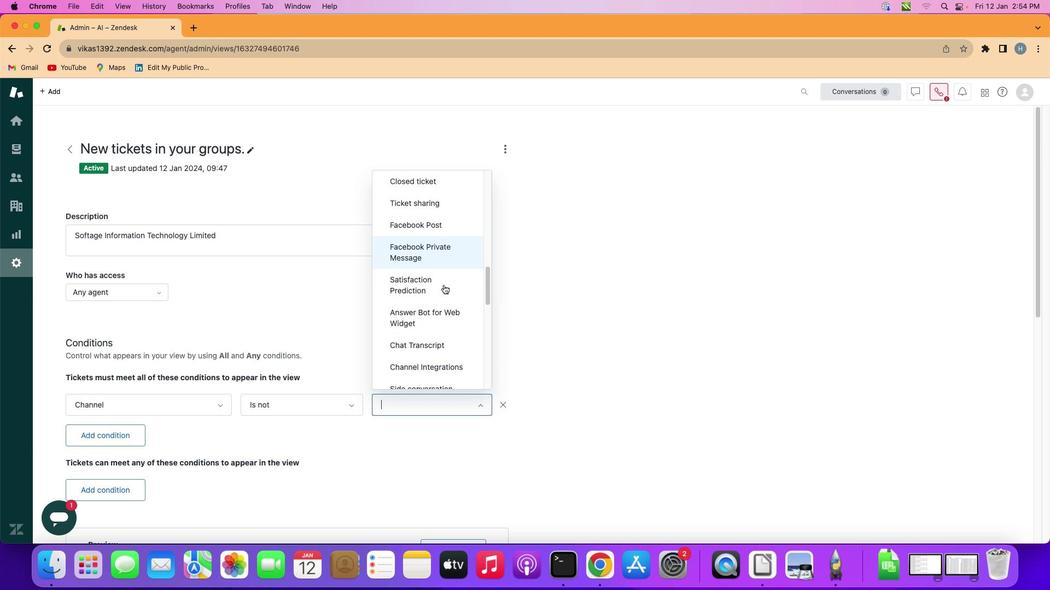 
Action: Mouse scrolled (444, 285) with delta (0, 0)
Screenshot: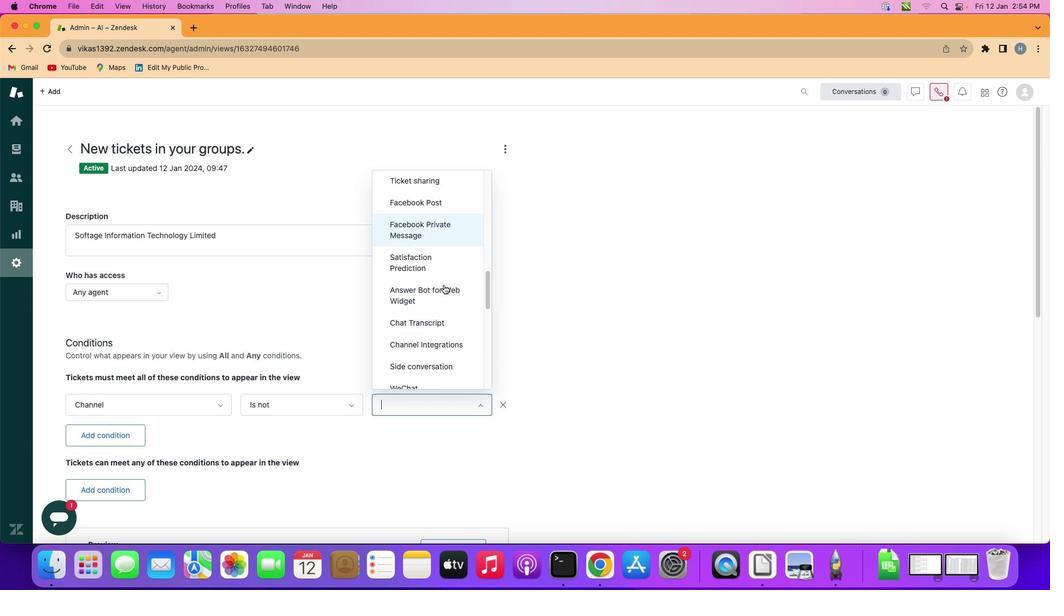 
Action: Mouse scrolled (444, 285) with delta (0, 0)
Screenshot: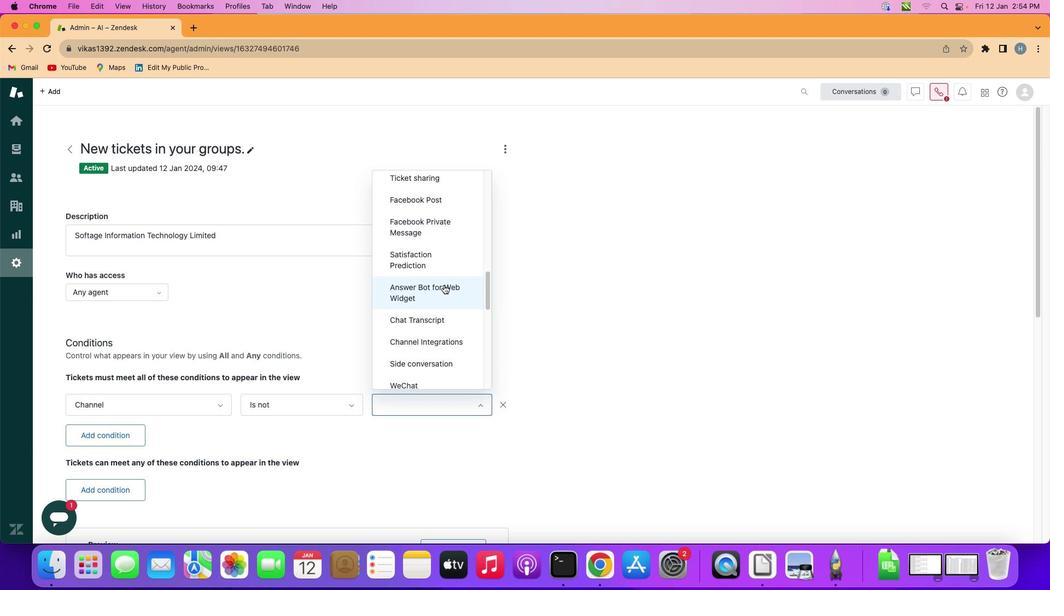 
Action: Mouse scrolled (444, 285) with delta (0, 0)
Screenshot: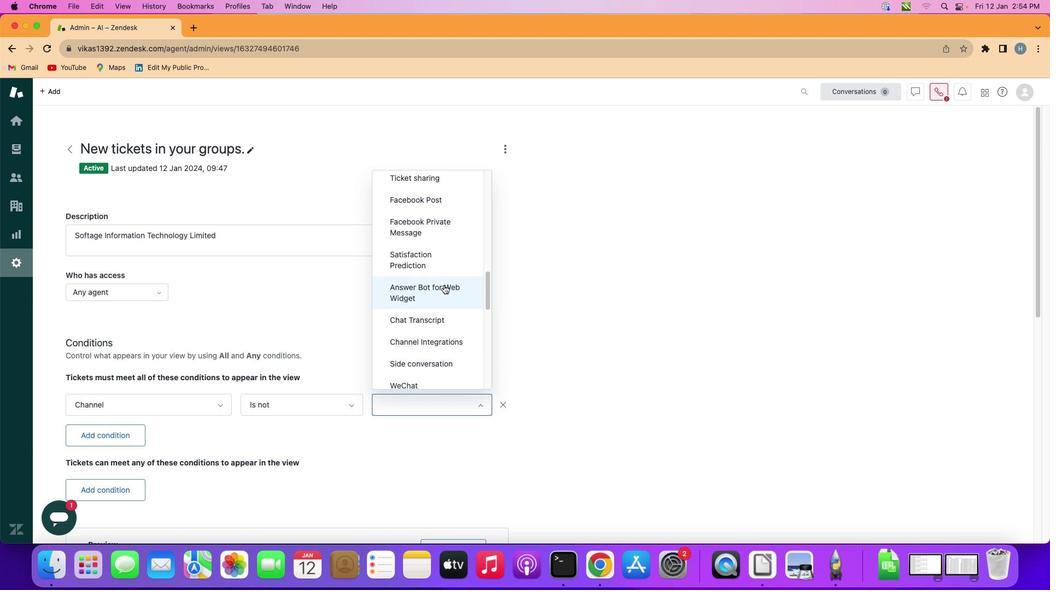 
Action: Mouse moved to (444, 285)
Screenshot: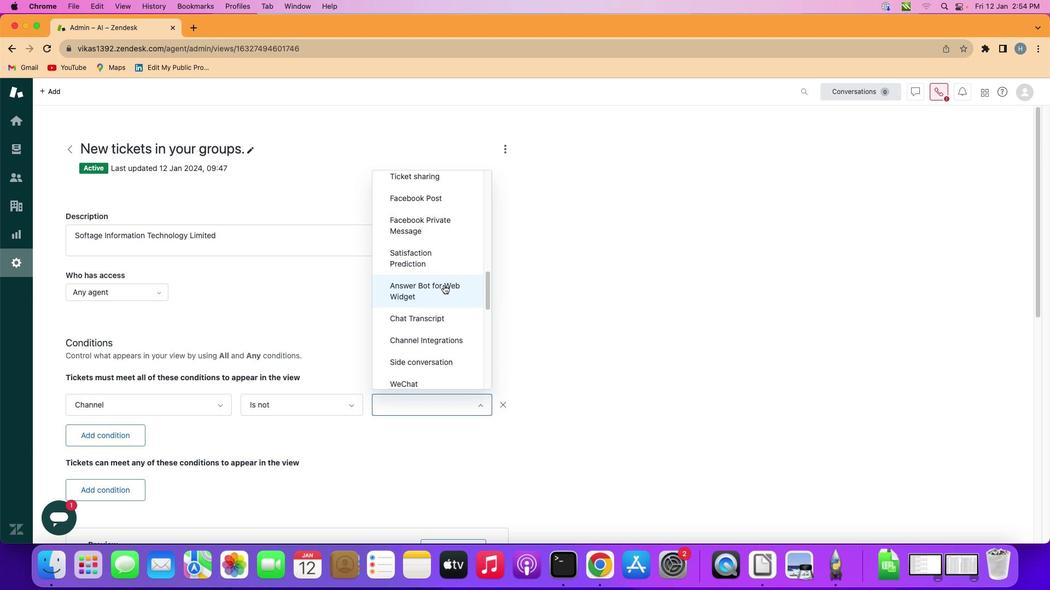 
Action: Mouse scrolled (444, 285) with delta (0, 0)
Screenshot: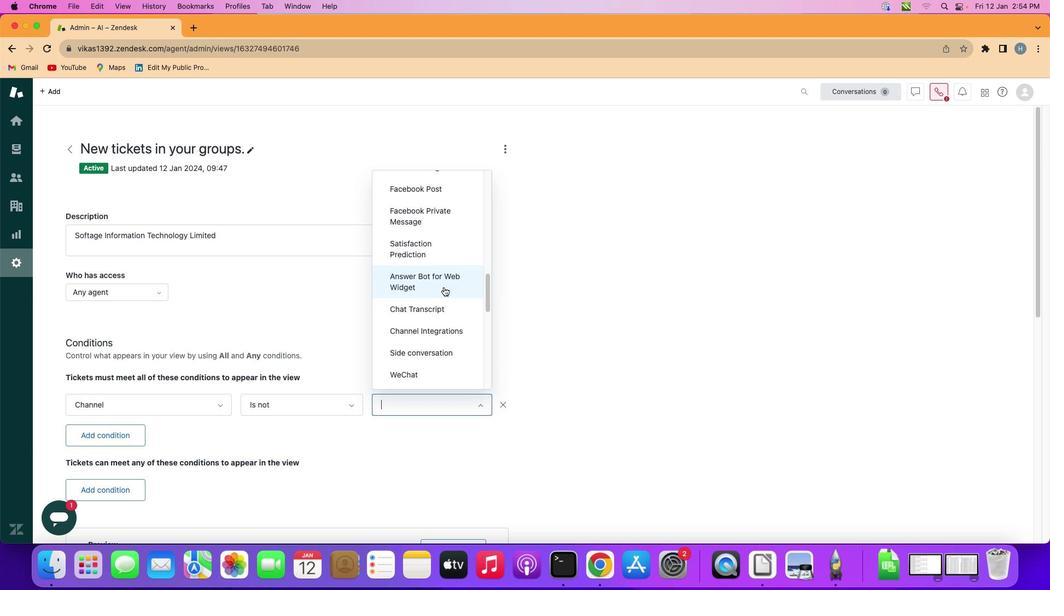 
Action: Mouse scrolled (444, 285) with delta (0, 0)
Screenshot: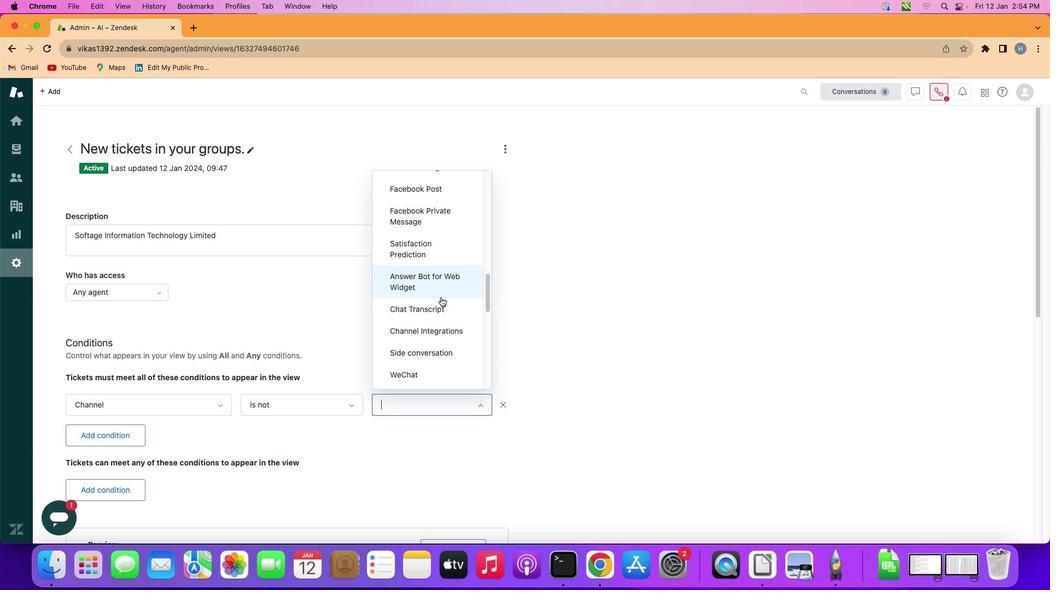 
Action: Mouse moved to (439, 304)
Screenshot: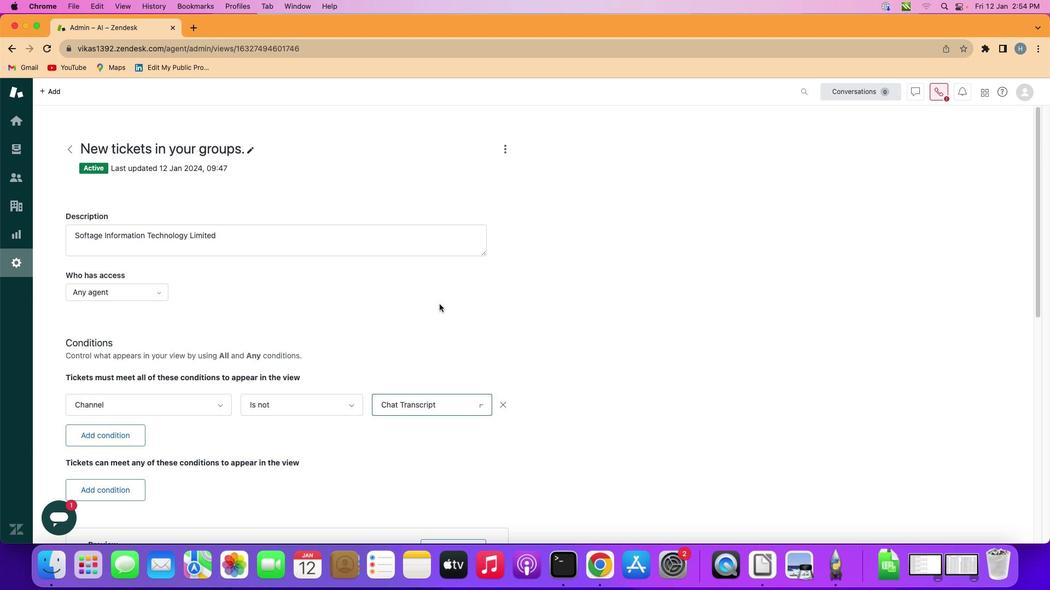 
Action: Mouse pressed left at (439, 304)
Screenshot: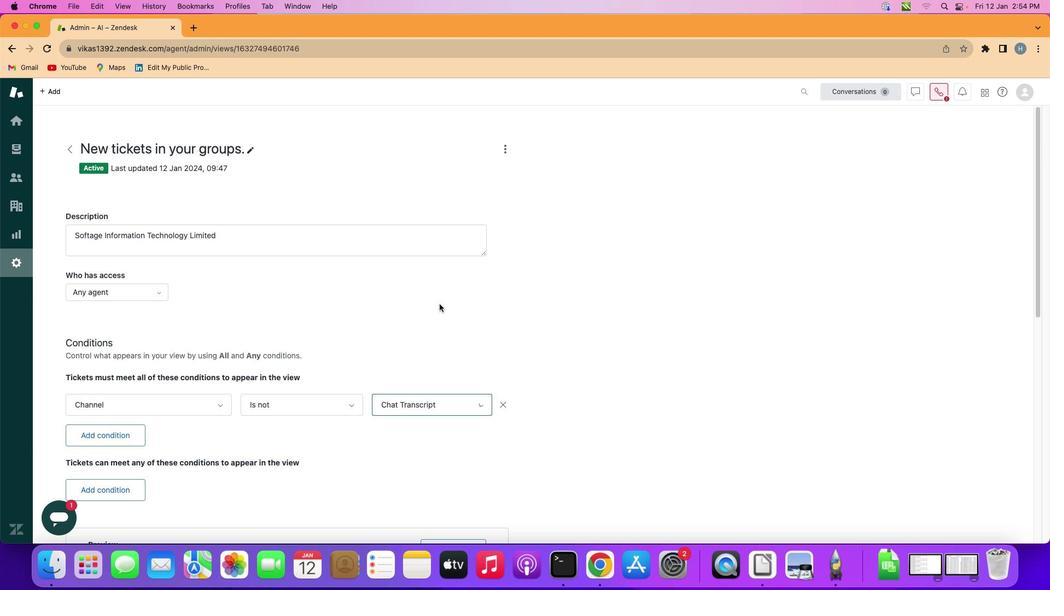 
Action: Mouse moved to (442, 304)
Screenshot: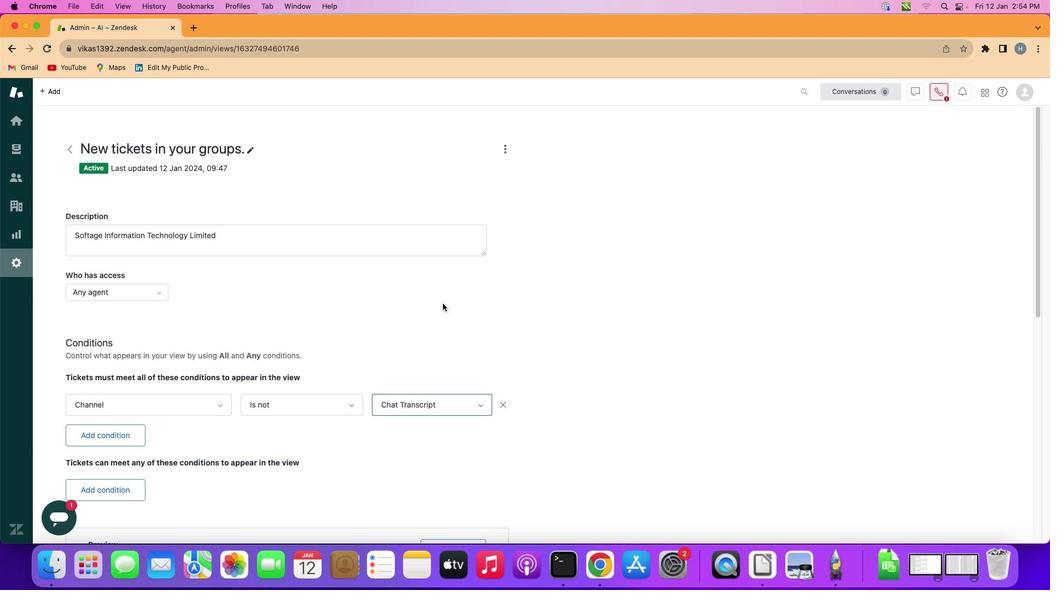 
